 Task: Create new vendor bill with Date Opened: 07-May-23, Select Vendor: Rossmann Repair Group Inc., Terms: Net 30. Make bill entry for item-1 with Date: 07-May-23, Description: RAM upgradres from 8GB to 16GB, Expense Account: Repair: Computer Repair, Quantity: 5, Unit Price: 99, Sales Tax: N, Sales Tax Included: N. Post Bill with Post Date: 07-May-23, Post to Accounts: Liabilities:Accounts Payble. Pay / Process Payment with Transaction Date: 05-Jun-23, Amount: 495, Transfer Account: Checking Account. Go to 'Print Bill'.
Action: Mouse moved to (158, 36)
Screenshot: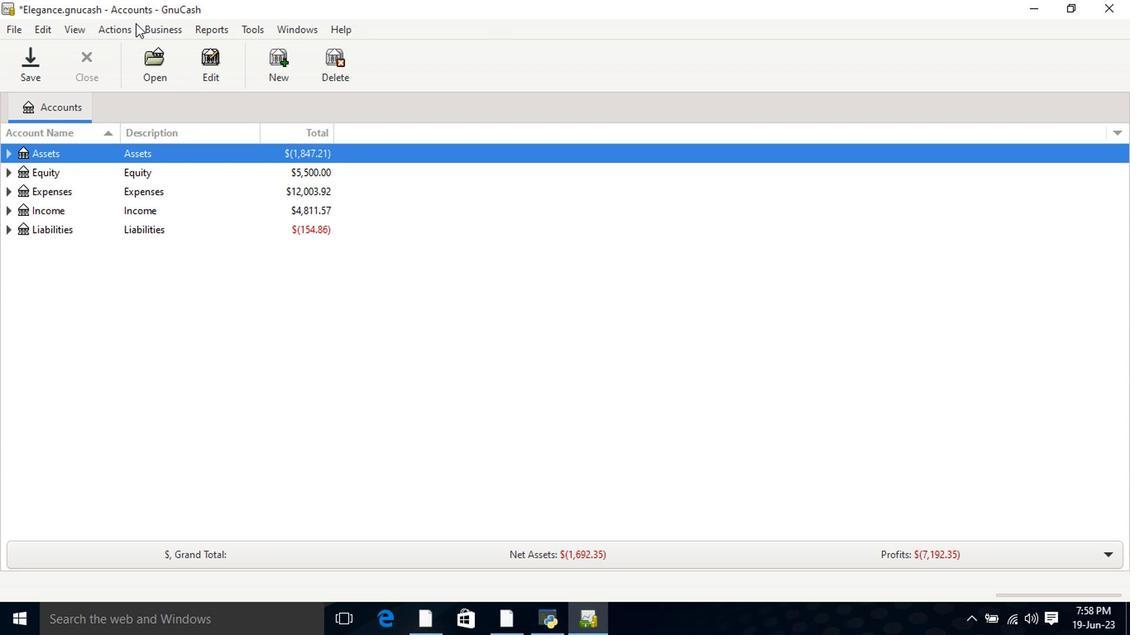 
Action: Mouse pressed left at (158, 36)
Screenshot: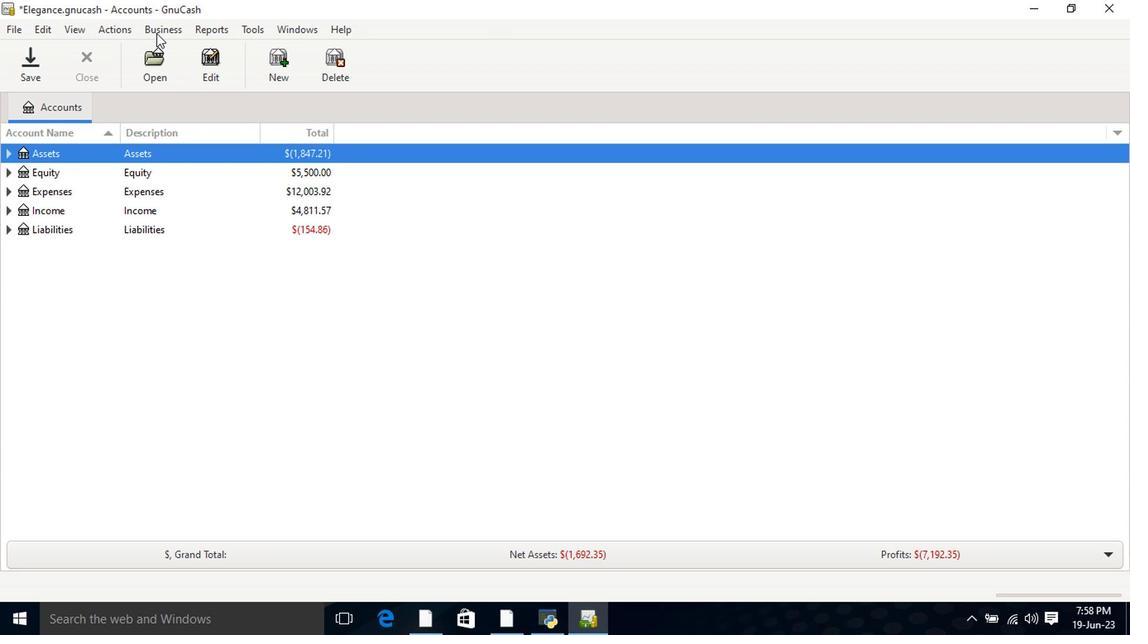 
Action: Mouse moved to (170, 66)
Screenshot: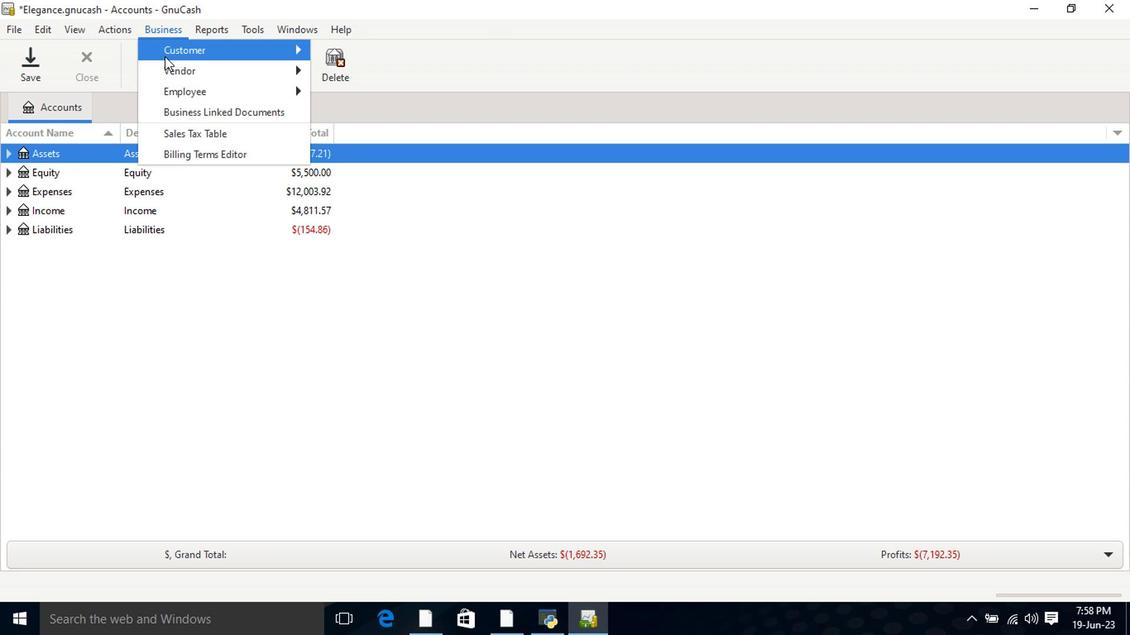 
Action: Mouse pressed left at (170, 66)
Screenshot: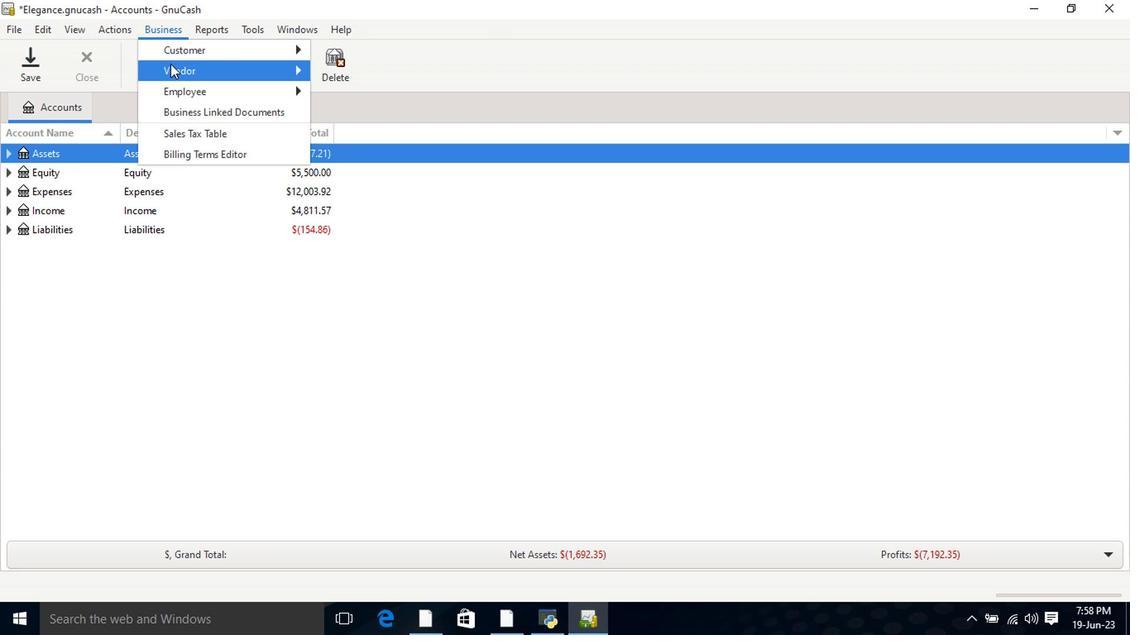 
Action: Mouse moved to (349, 136)
Screenshot: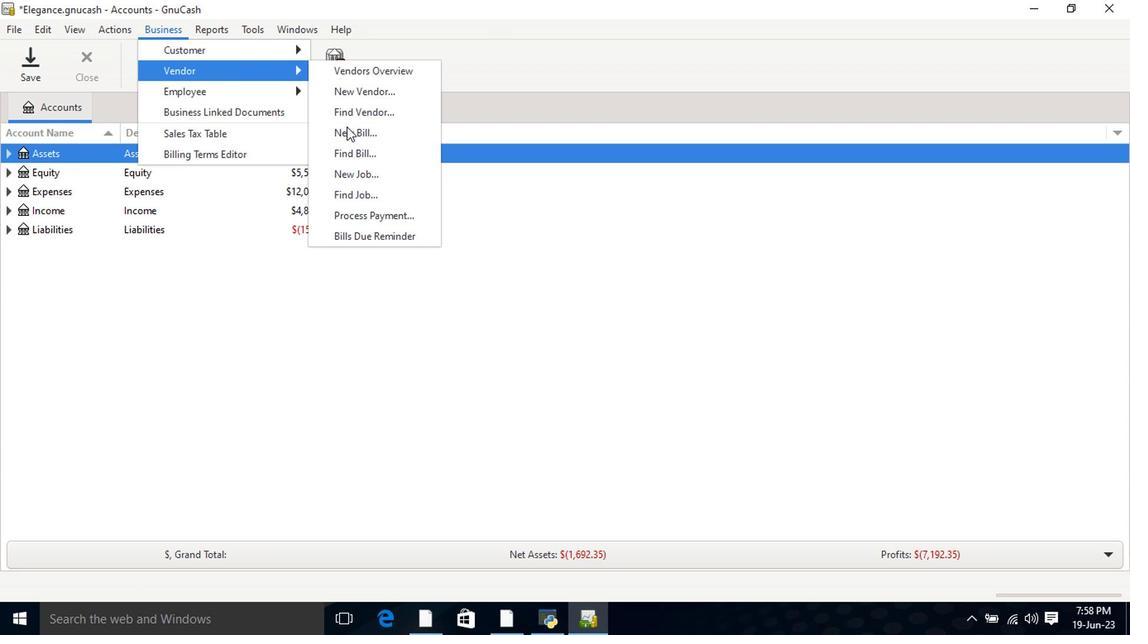 
Action: Mouse pressed left at (349, 136)
Screenshot: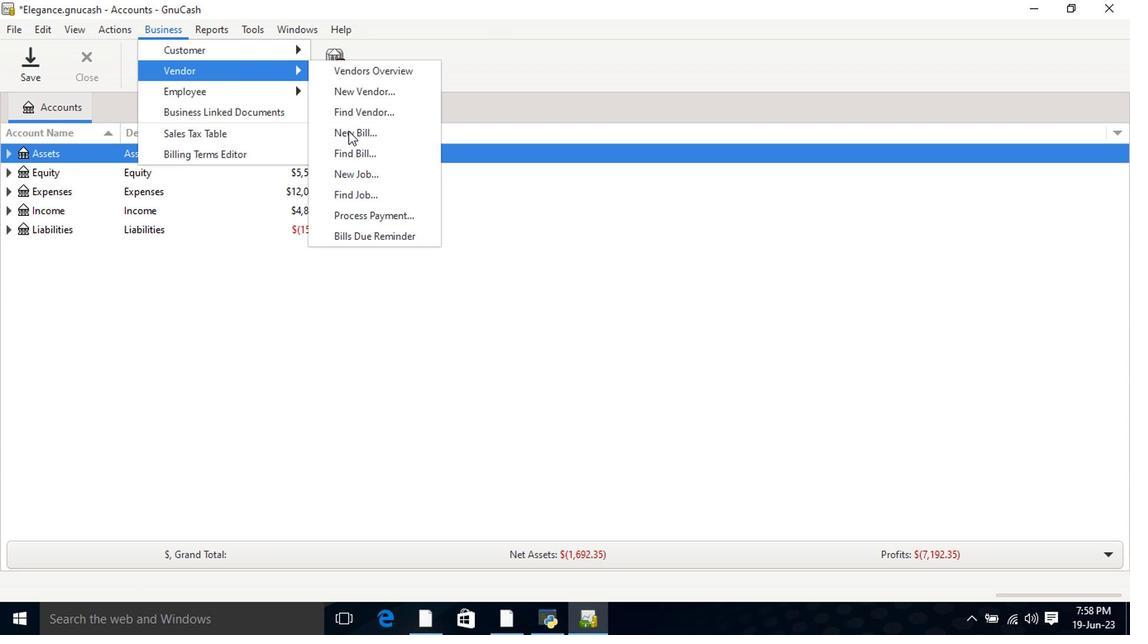 
Action: Mouse moved to (668, 220)
Screenshot: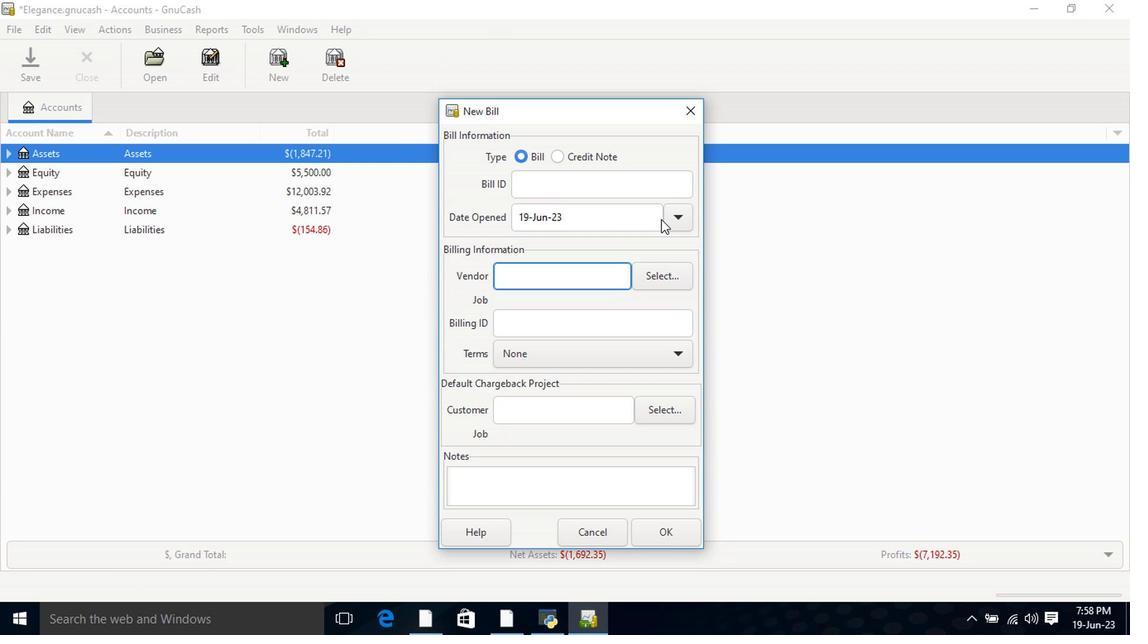 
Action: Mouse pressed left at (668, 220)
Screenshot: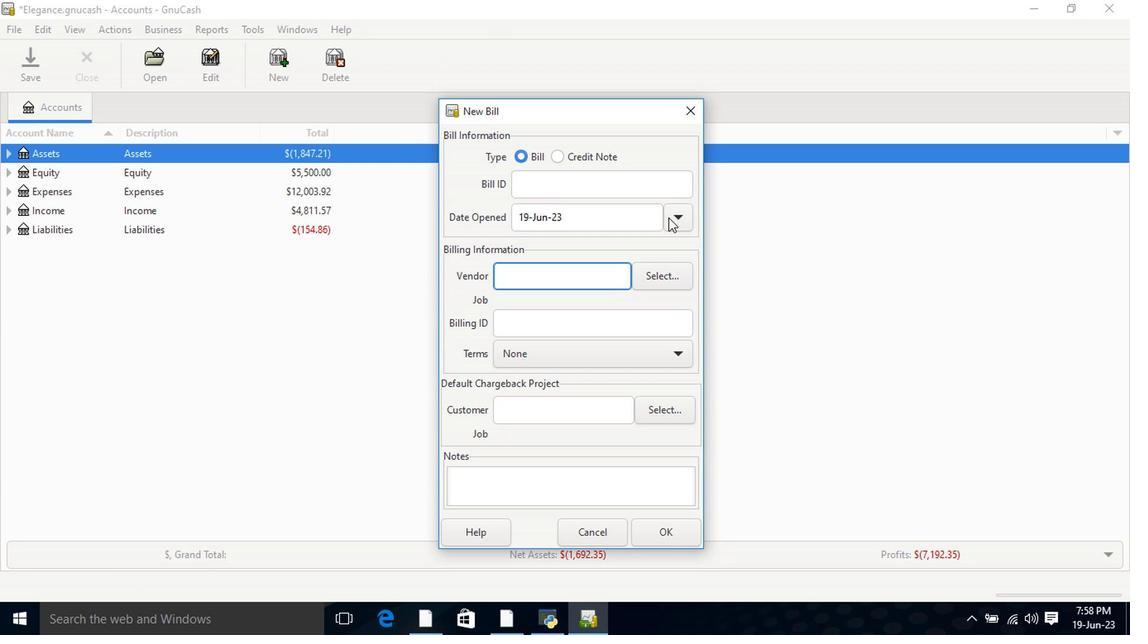 
Action: Mouse moved to (547, 247)
Screenshot: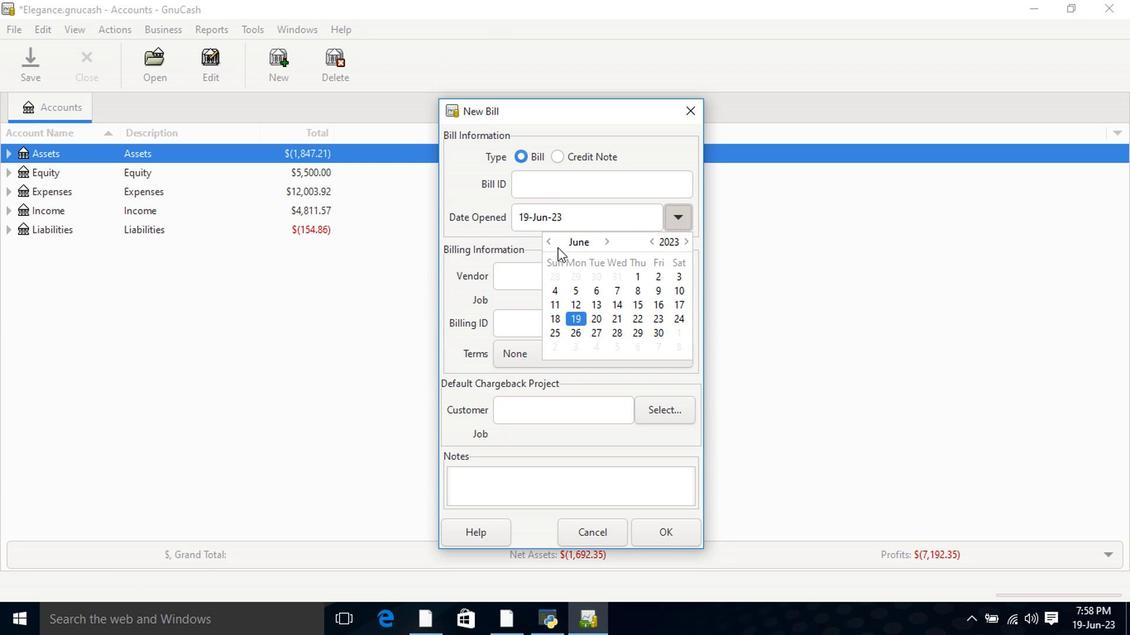 
Action: Mouse pressed left at (547, 247)
Screenshot: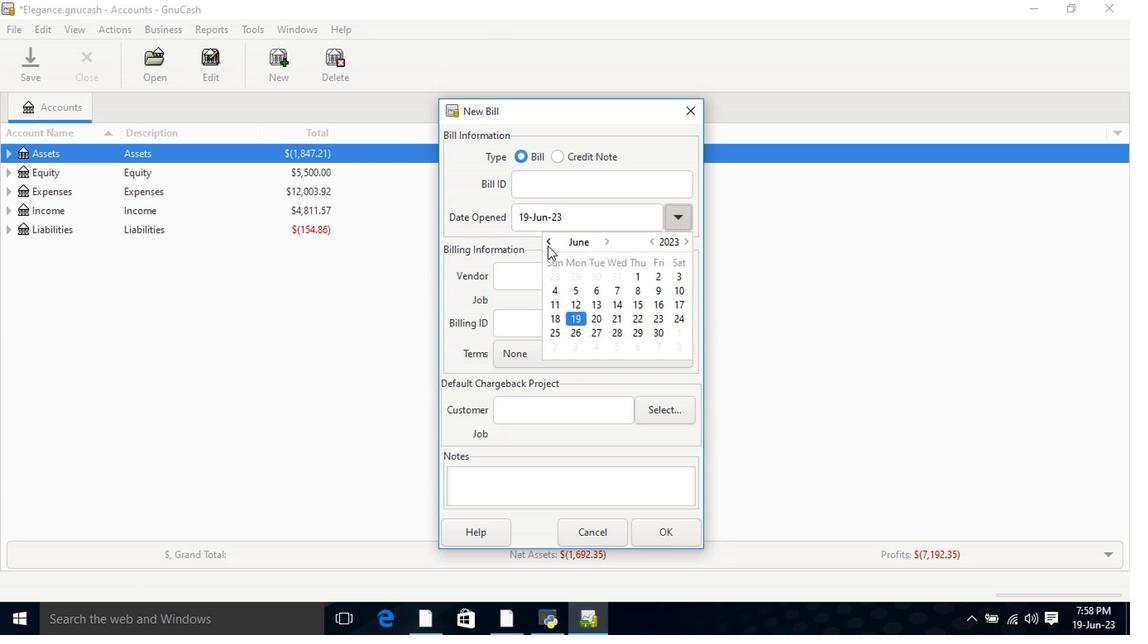 
Action: Mouse moved to (559, 293)
Screenshot: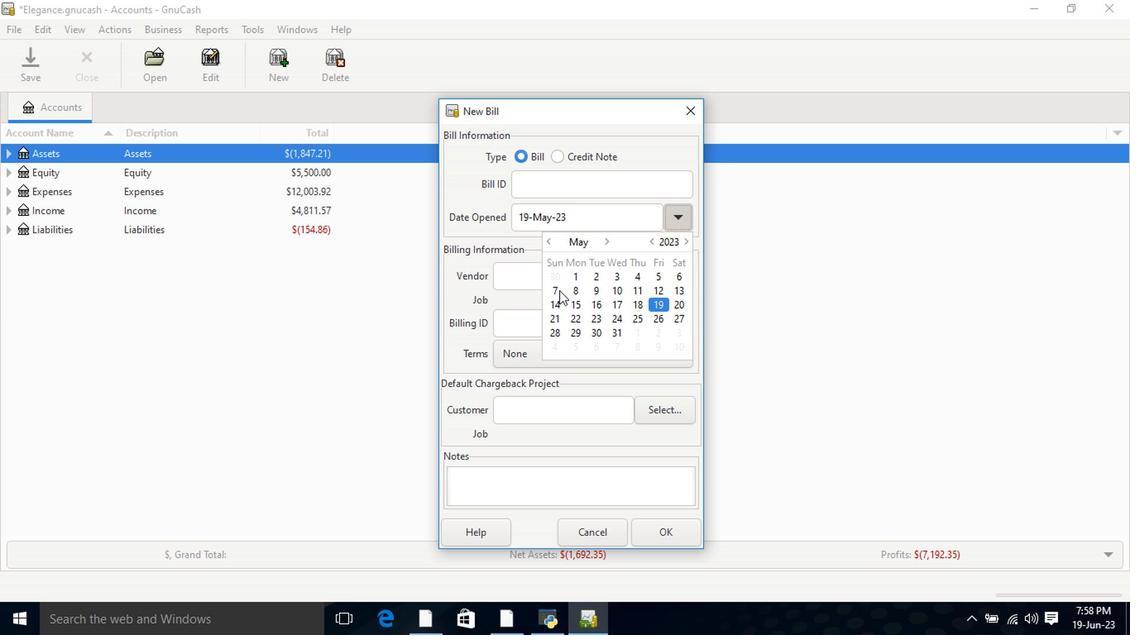 
Action: Mouse pressed left at (559, 293)
Screenshot: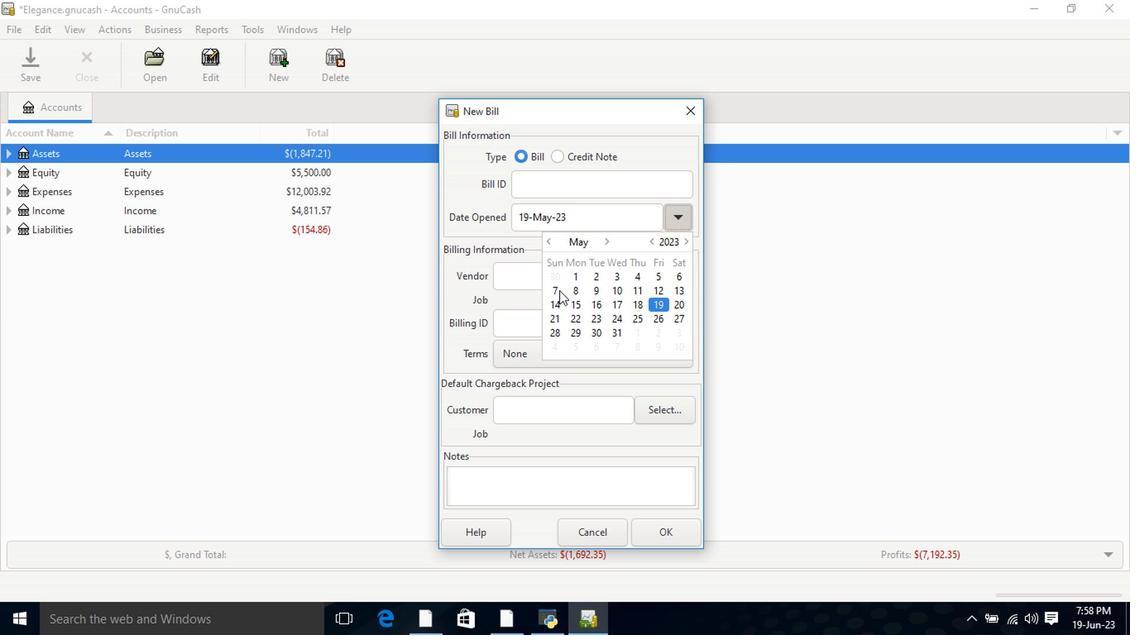 
Action: Mouse pressed left at (559, 293)
Screenshot: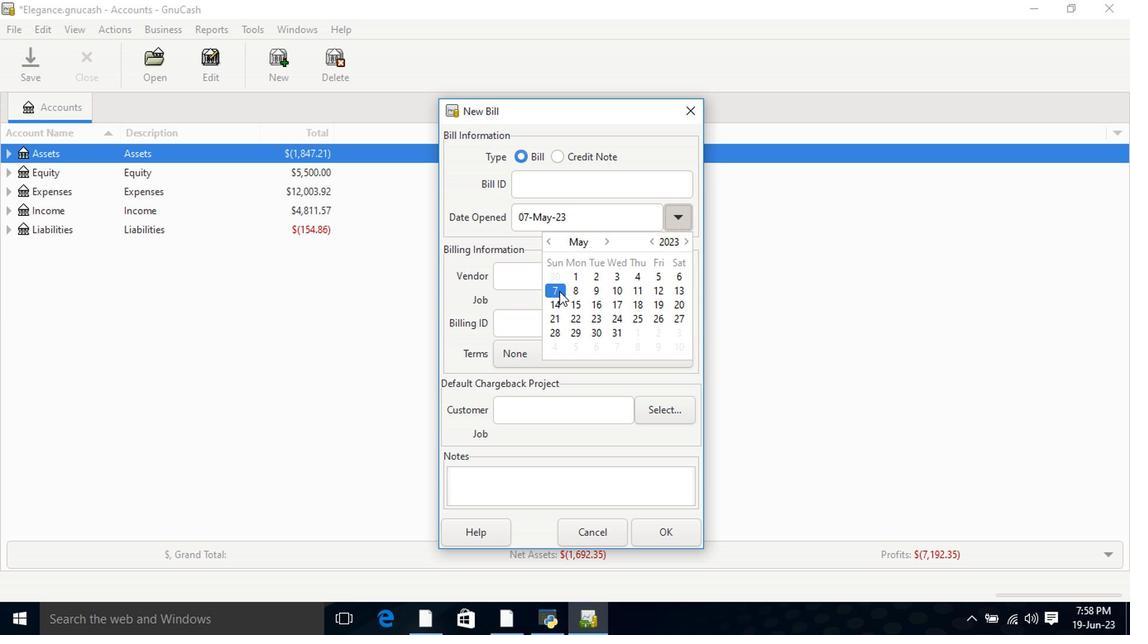
Action: Mouse moved to (552, 284)
Screenshot: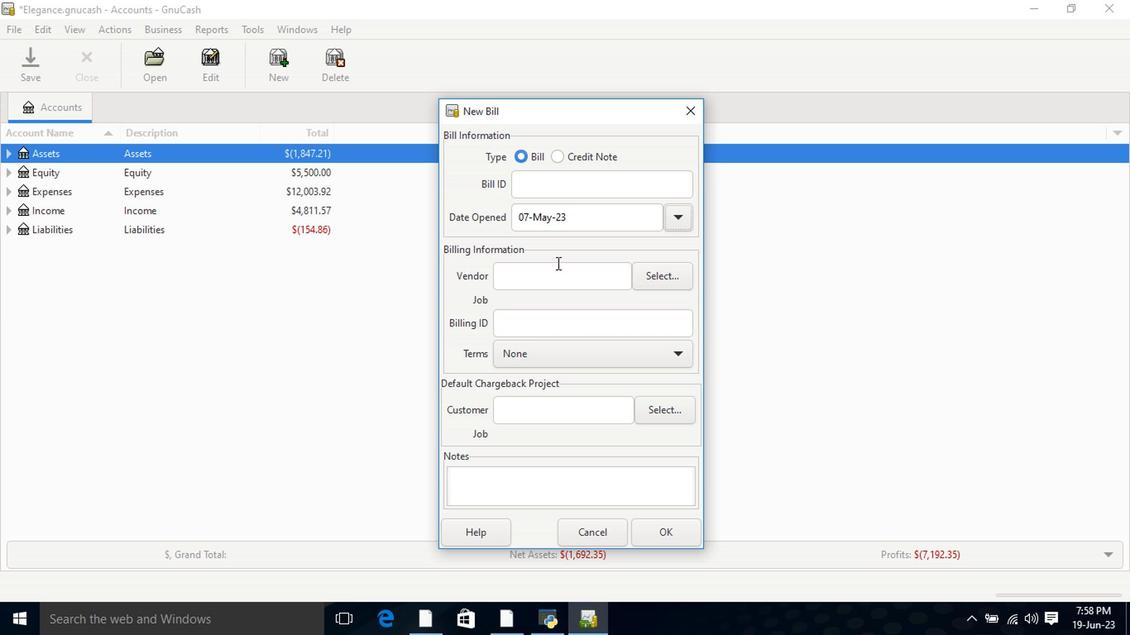 
Action: Mouse pressed left at (552, 284)
Screenshot: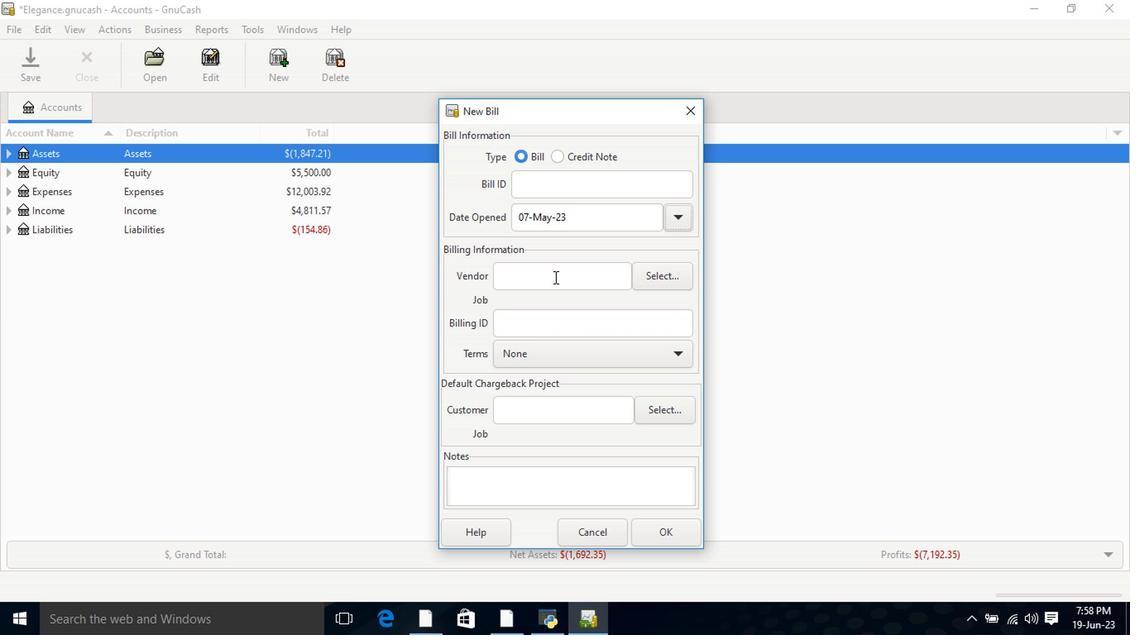 
Action: Key pressed <Key.shift>ross
Screenshot: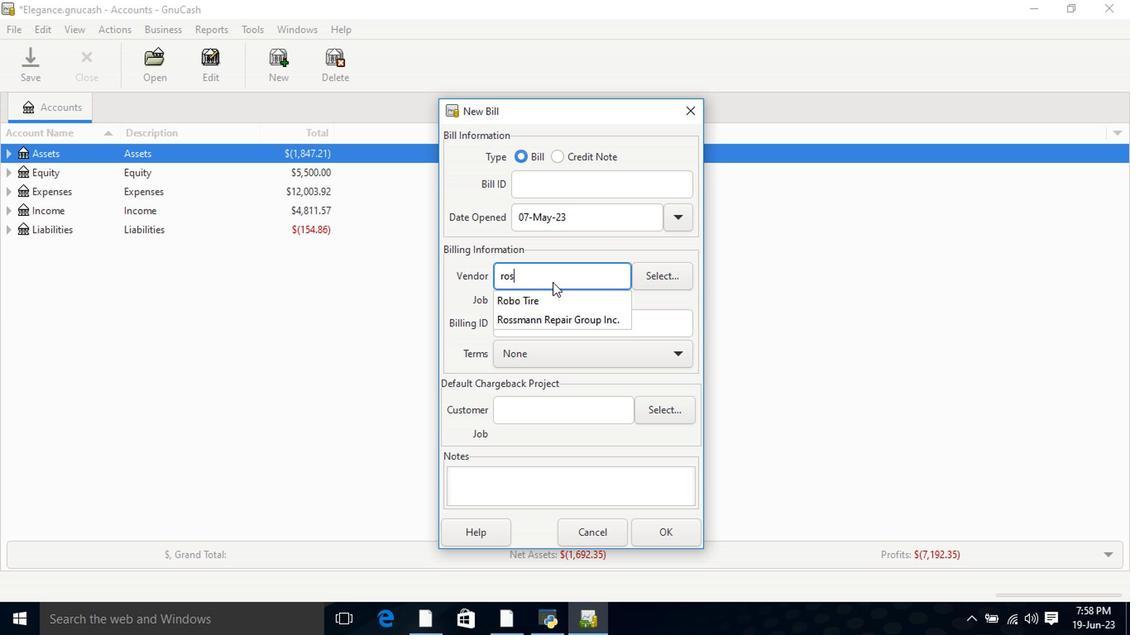 
Action: Mouse moved to (558, 306)
Screenshot: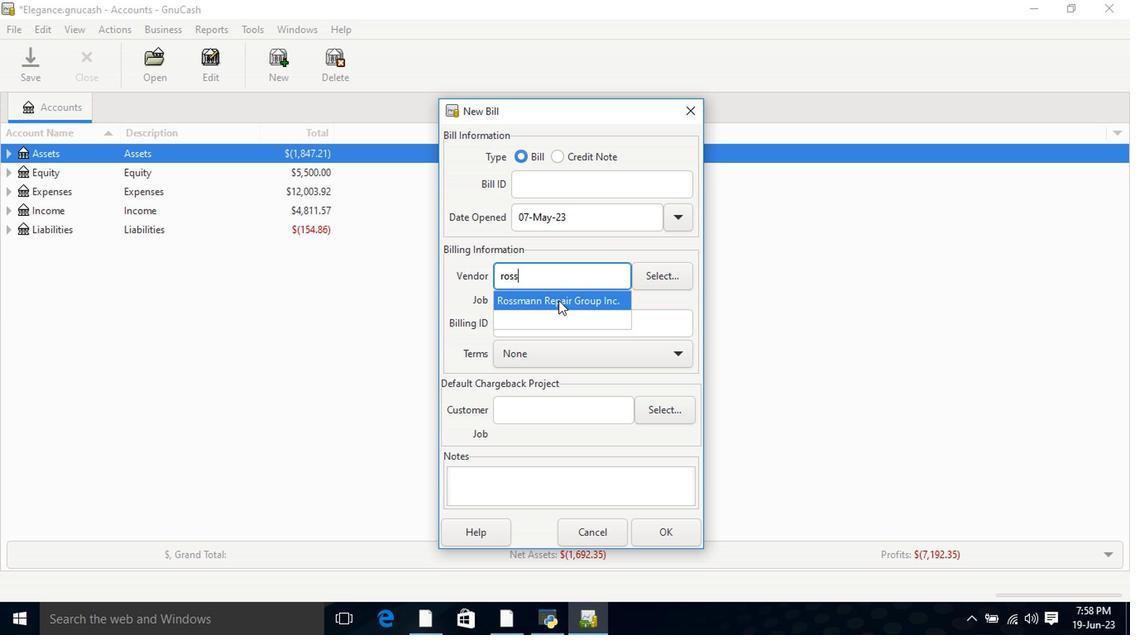 
Action: Mouse pressed left at (558, 306)
Screenshot: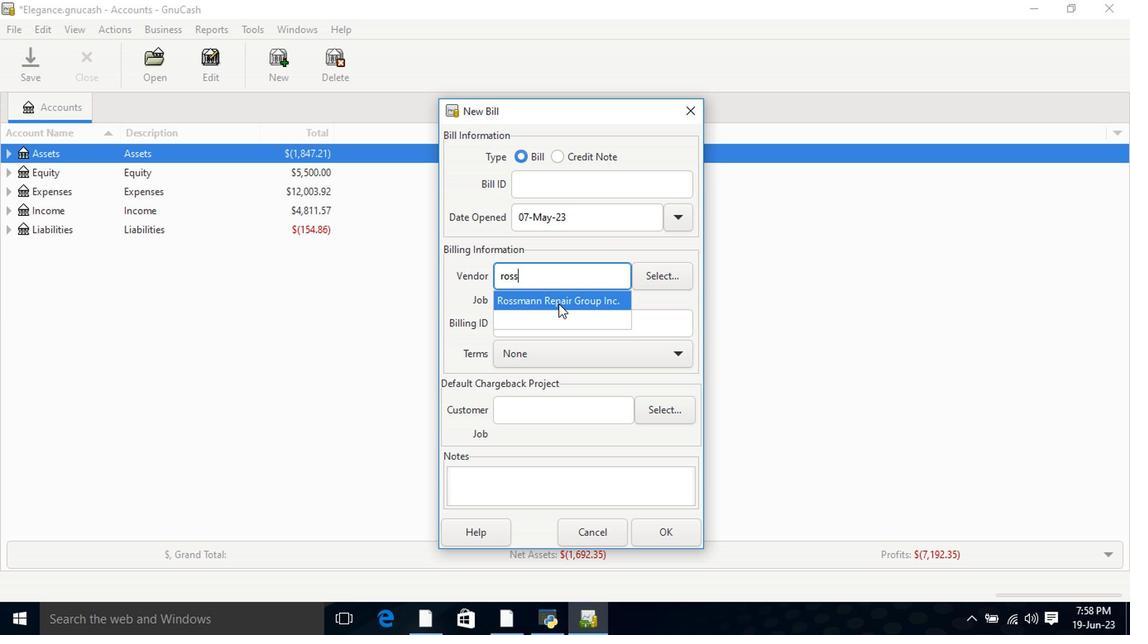 
Action: Mouse moved to (576, 372)
Screenshot: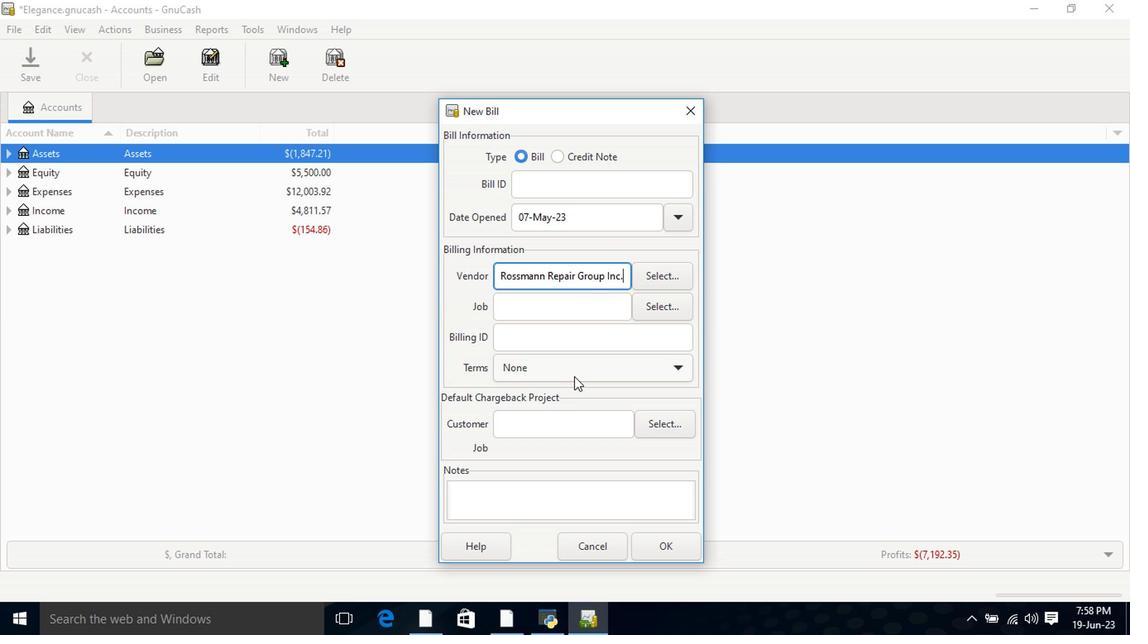 
Action: Mouse pressed left at (576, 372)
Screenshot: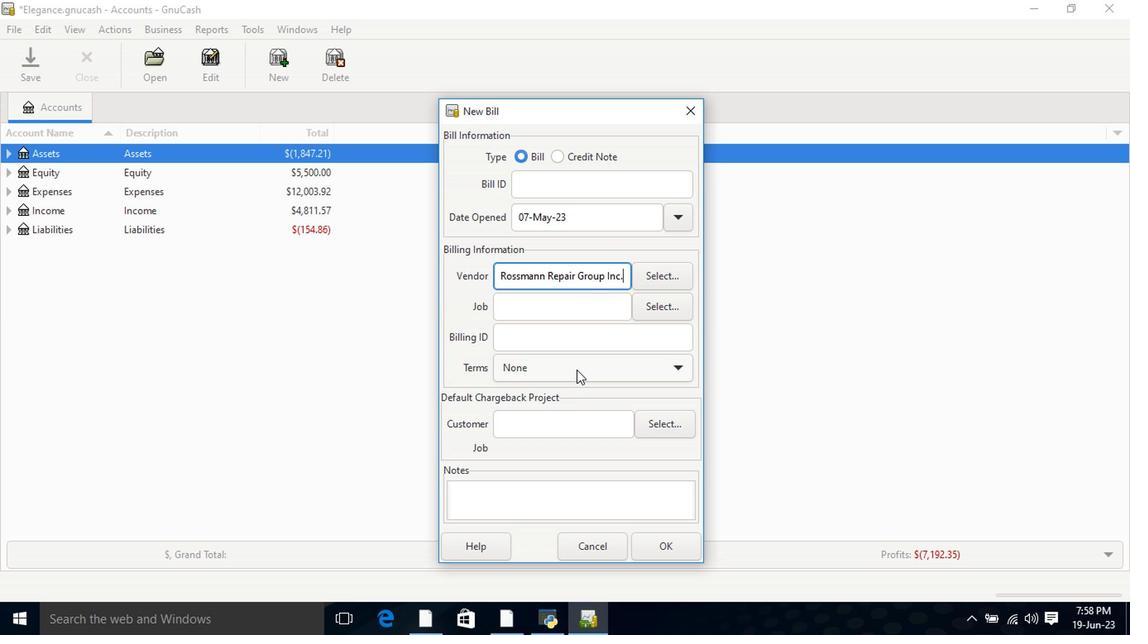 
Action: Mouse moved to (566, 414)
Screenshot: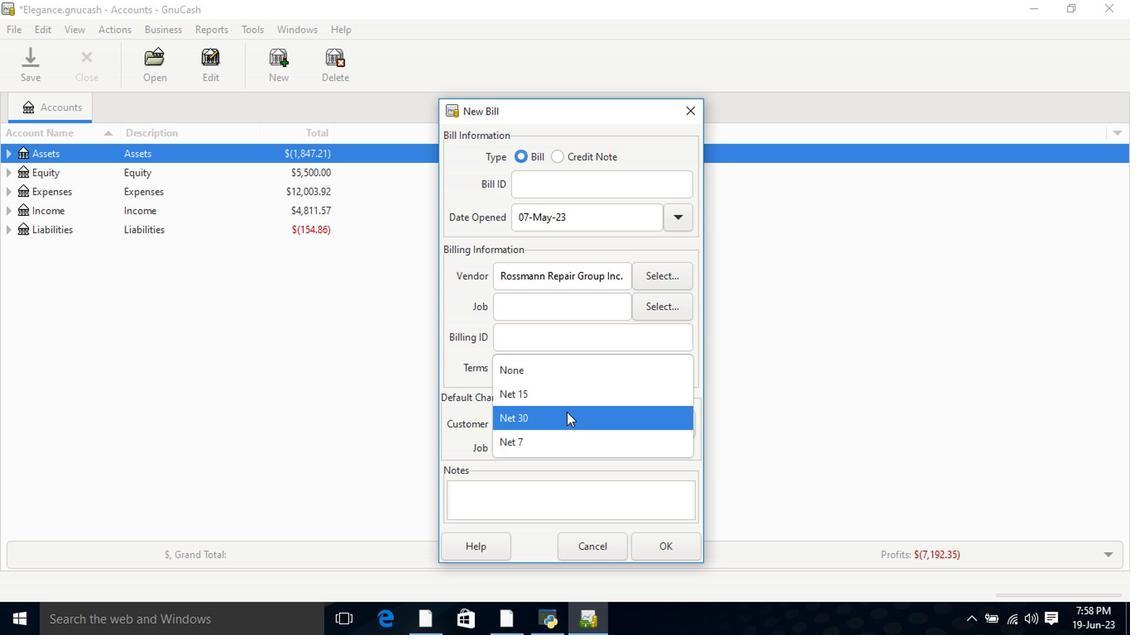 
Action: Mouse pressed left at (566, 414)
Screenshot: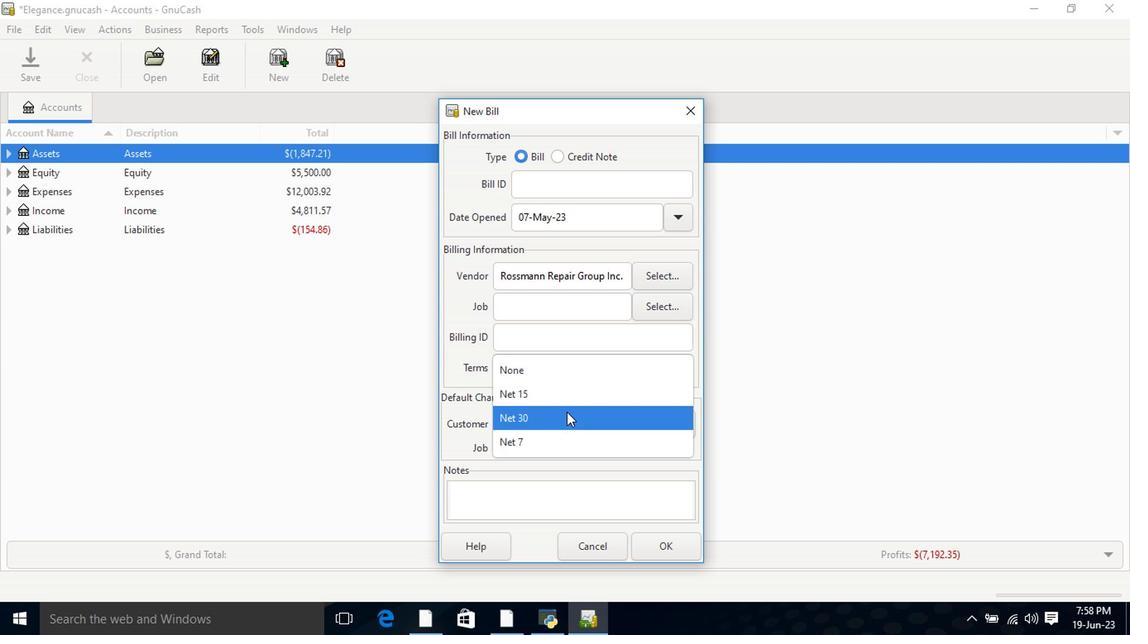 
Action: Mouse moved to (662, 548)
Screenshot: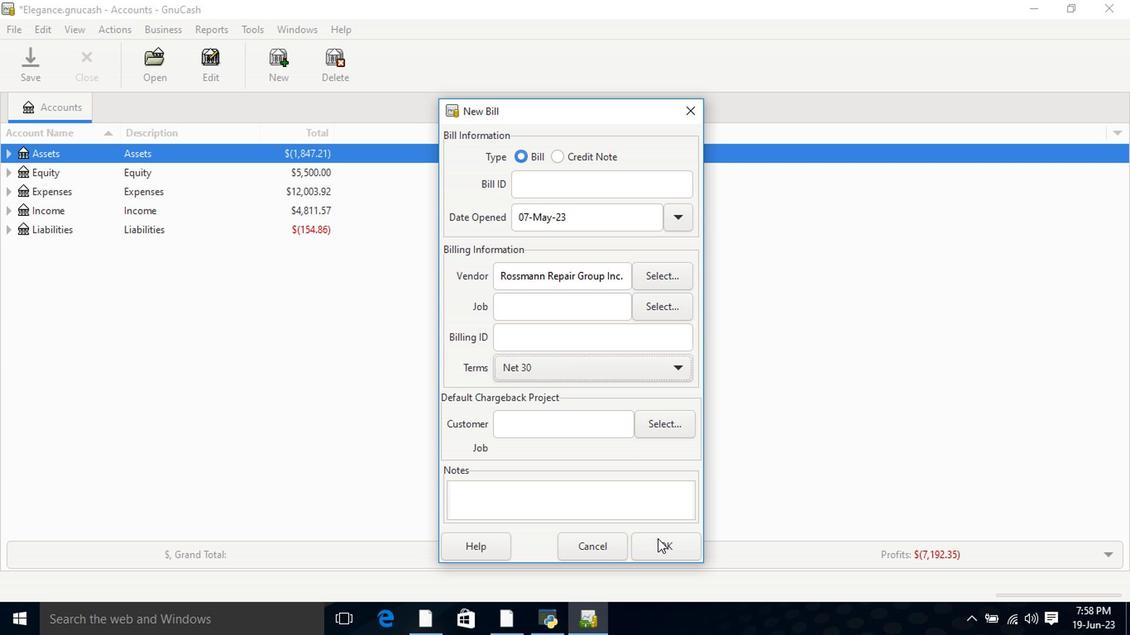 
Action: Mouse pressed left at (662, 548)
Screenshot: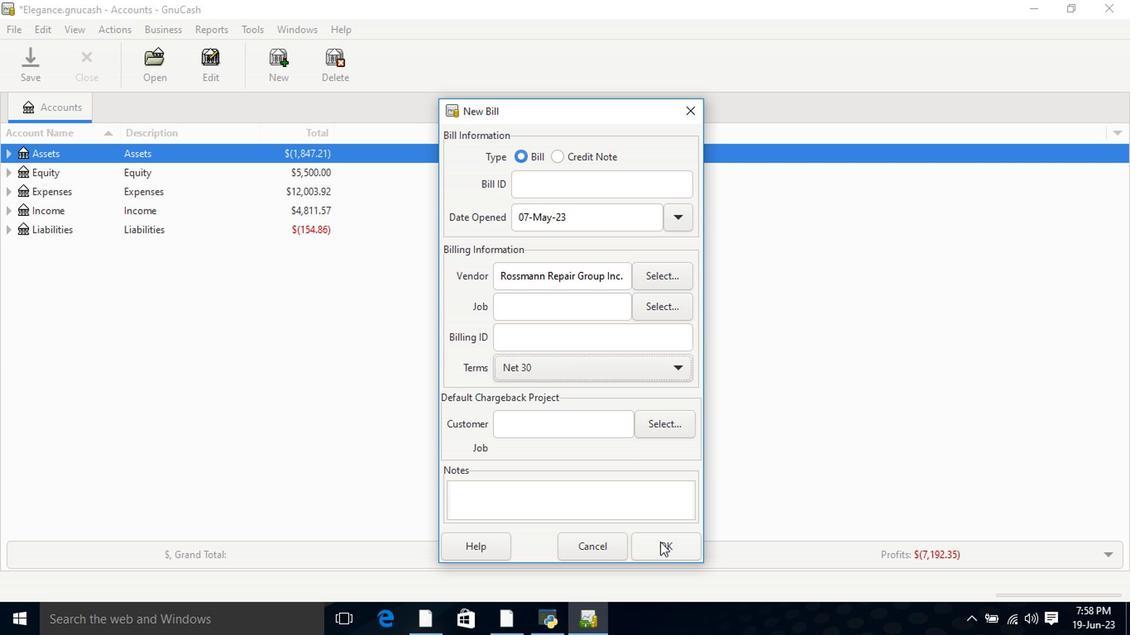 
Action: Mouse moved to (213, 405)
Screenshot: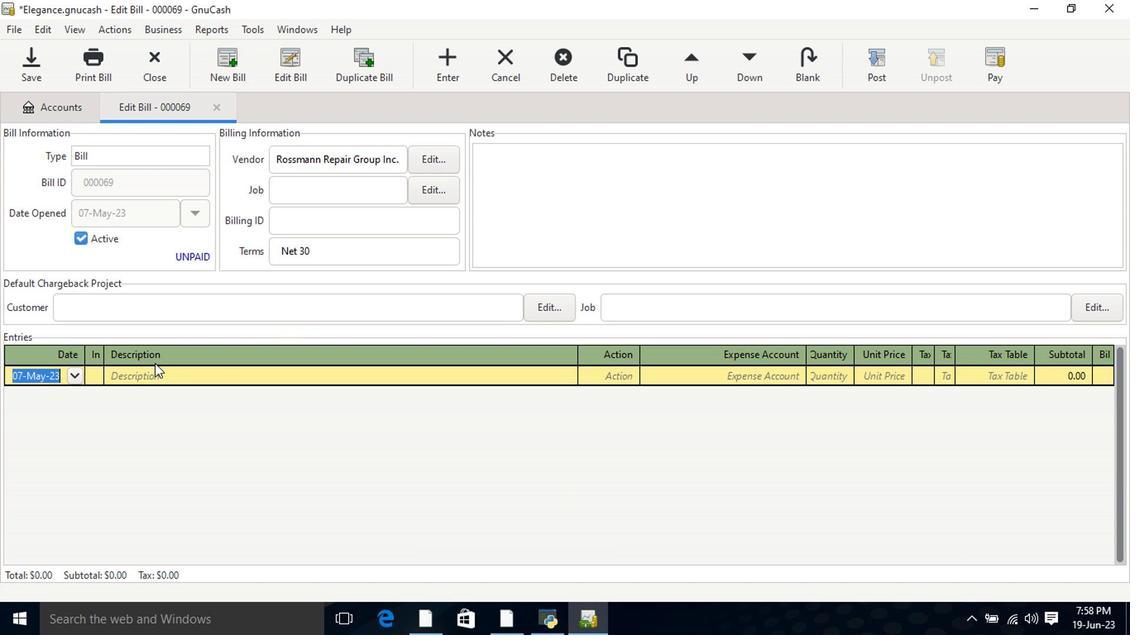 
Action: Key pressed <Key.tab><Key.shift>R<Key.shift>AM<Key.right><Key.tab><Key.tab><Key.tab>
Screenshot: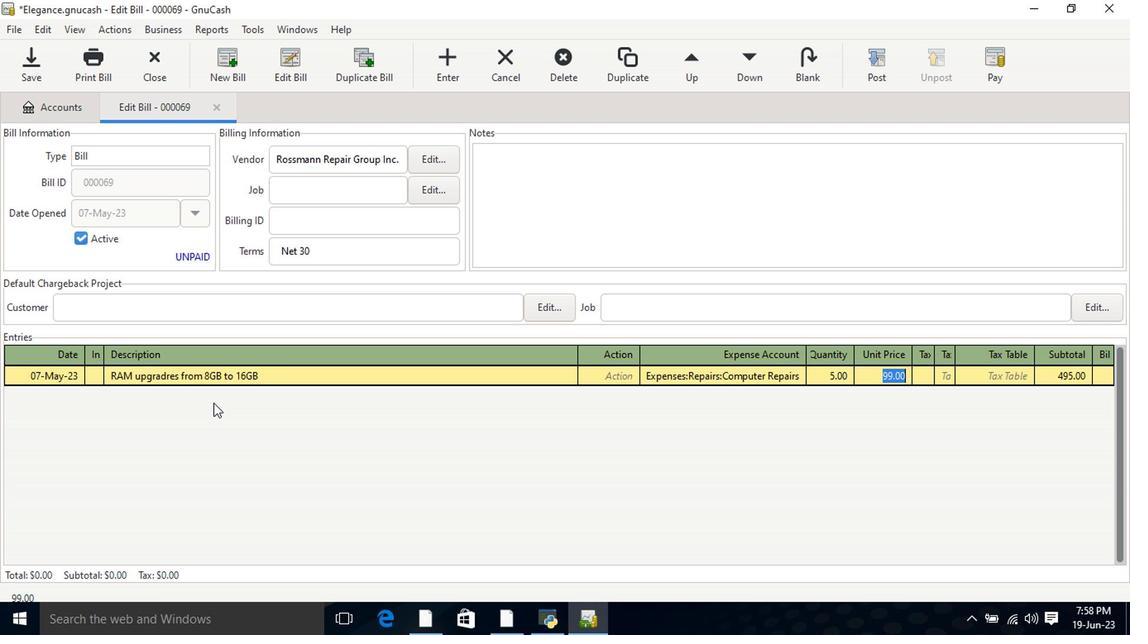
Action: Mouse moved to (875, 67)
Screenshot: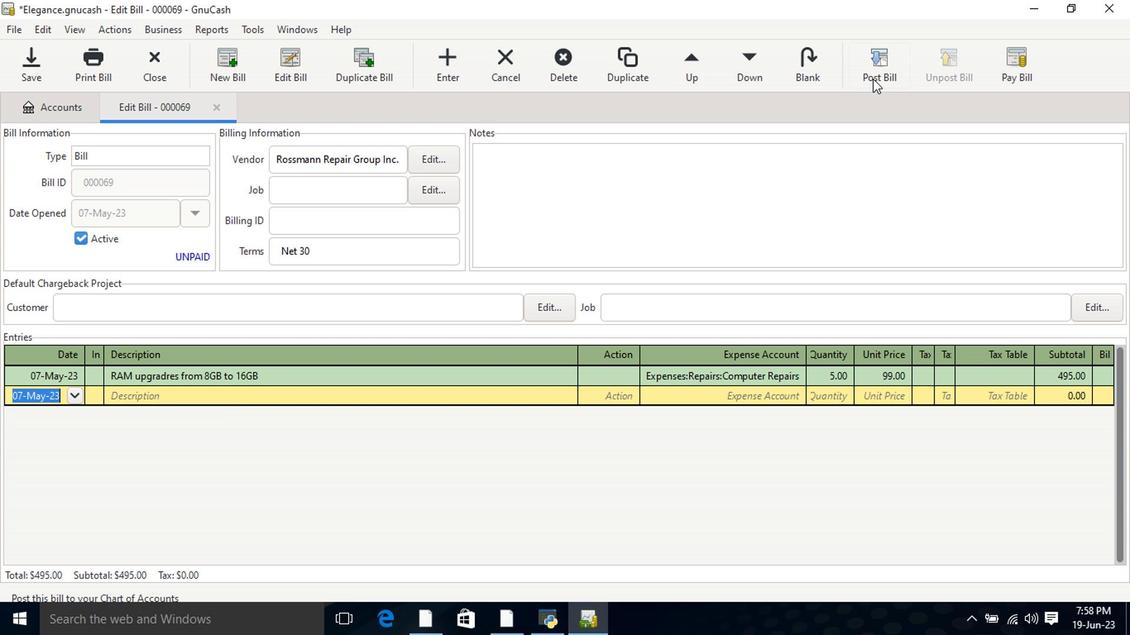 
Action: Mouse pressed left at (875, 67)
Screenshot: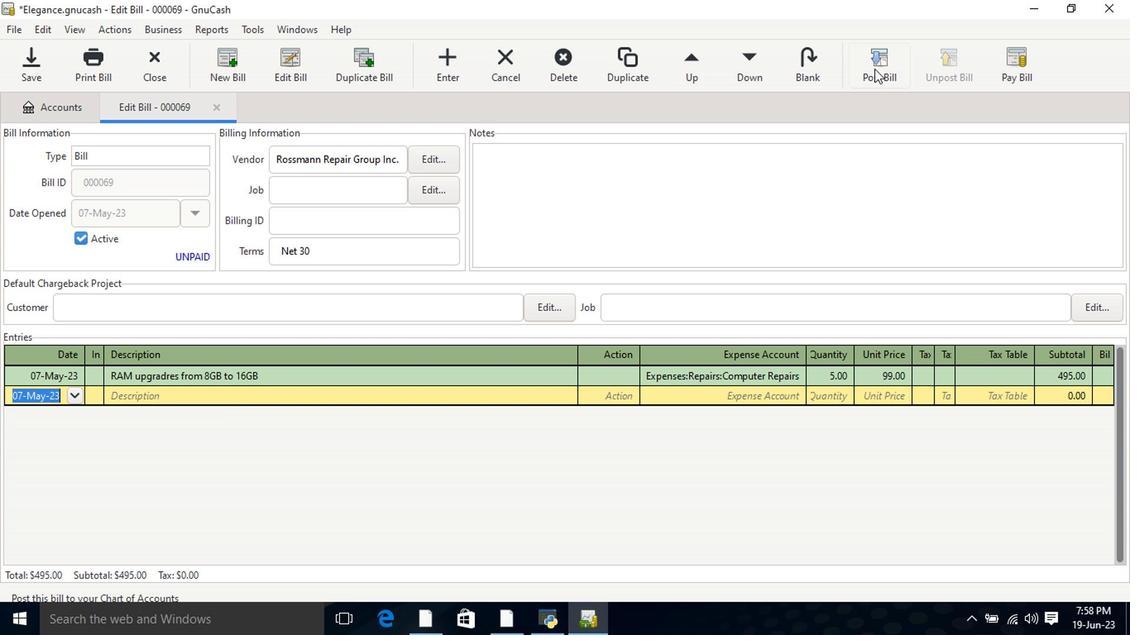 
Action: Mouse moved to (678, 432)
Screenshot: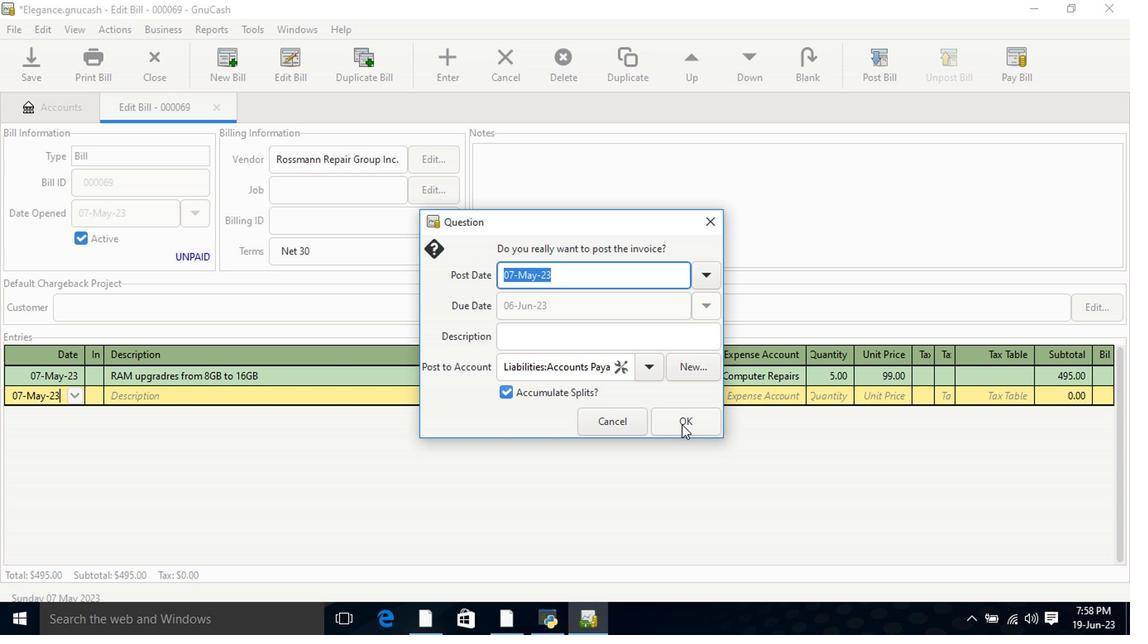 
Action: Mouse pressed left at (678, 432)
Screenshot: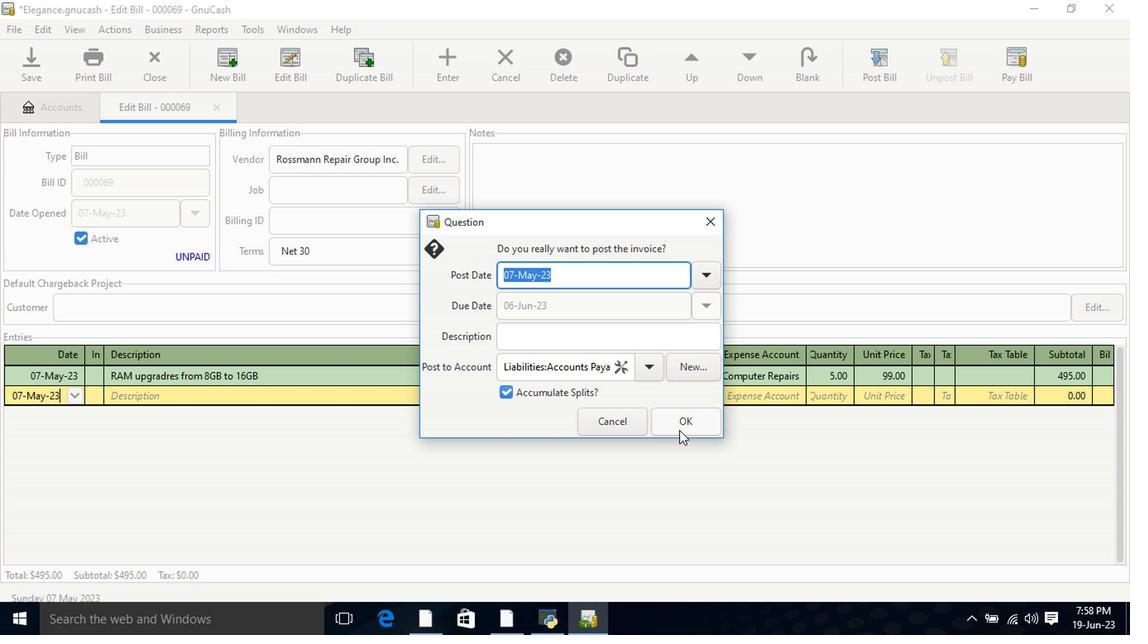
Action: Mouse moved to (994, 80)
Screenshot: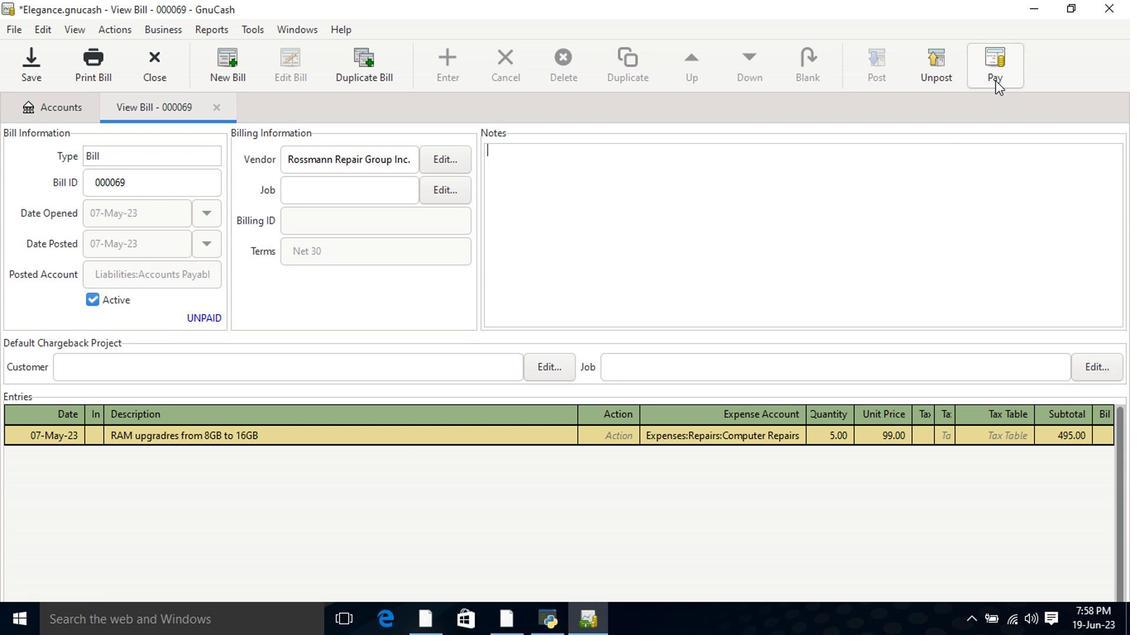 
Action: Mouse pressed left at (994, 80)
Screenshot: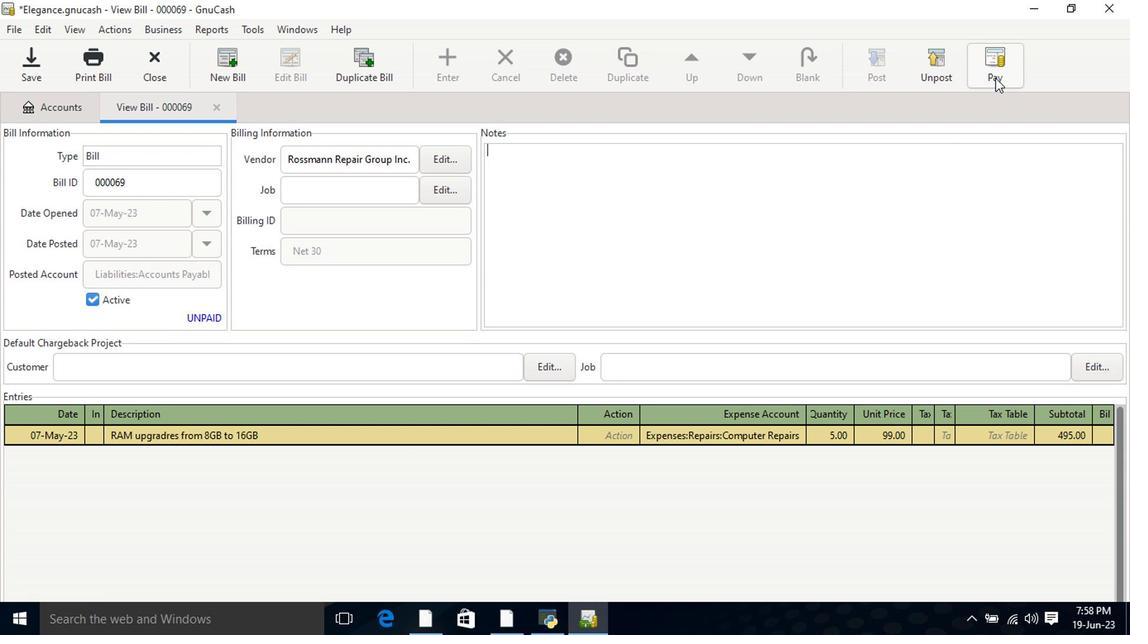 
Action: Mouse moved to (498, 330)
Screenshot: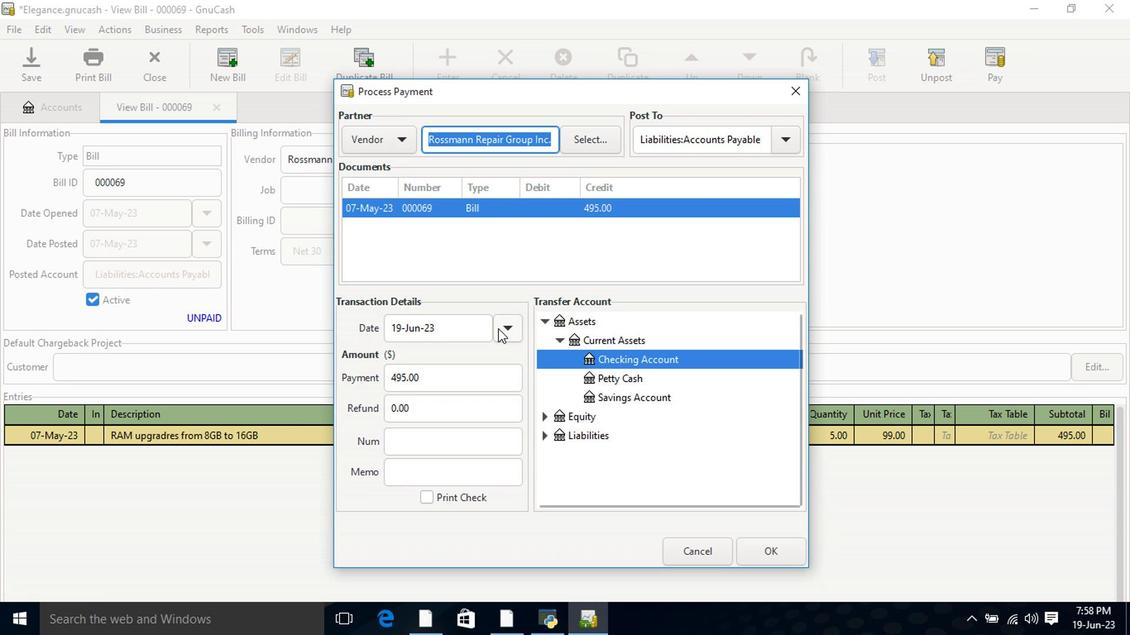 
Action: Mouse pressed left at (498, 330)
Screenshot: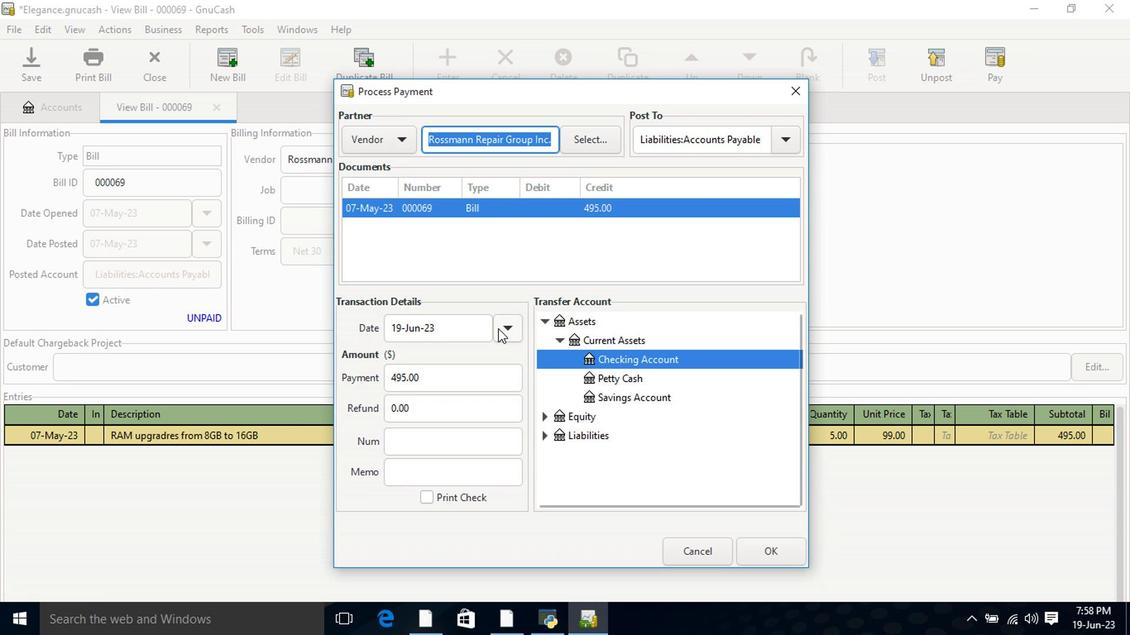 
Action: Mouse moved to (400, 403)
Screenshot: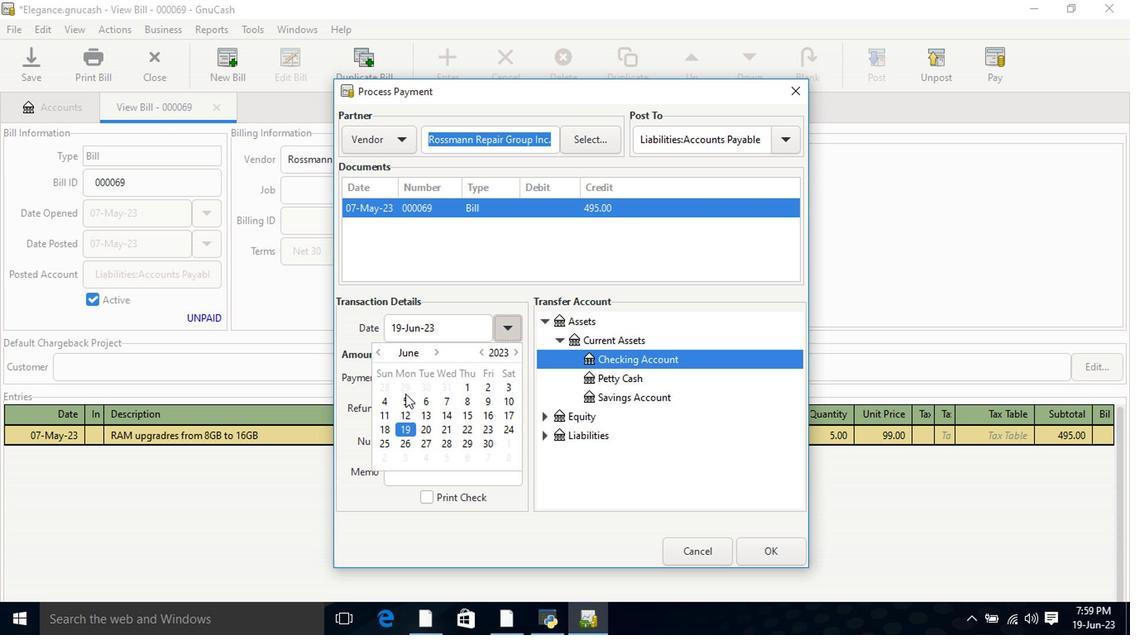 
Action: Mouse pressed left at (400, 403)
Screenshot: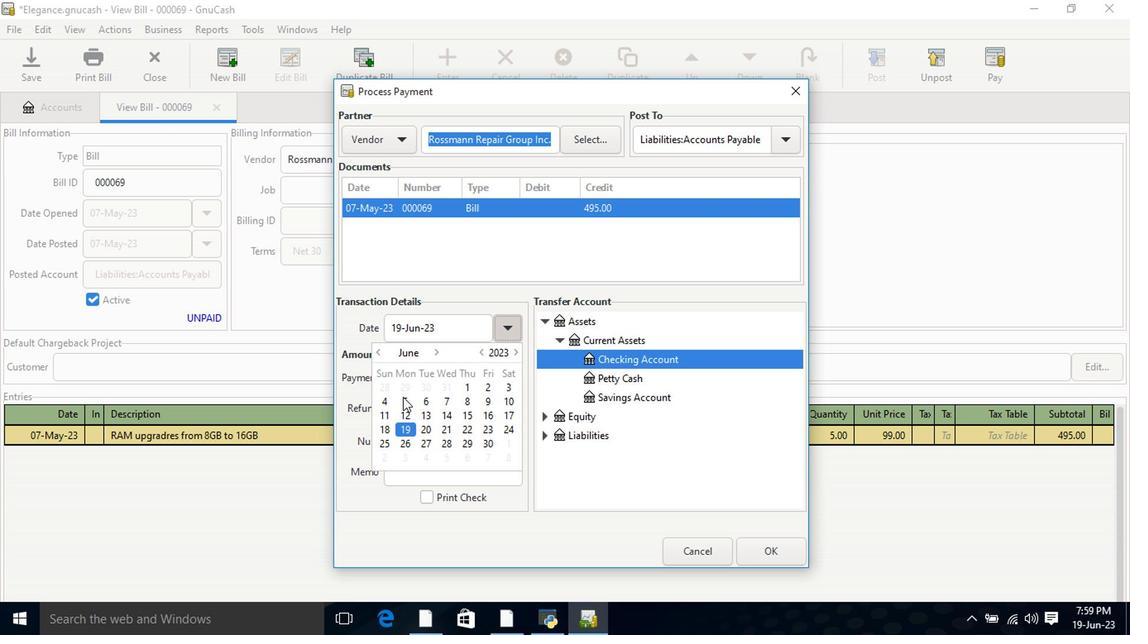 
Action: Mouse pressed left at (400, 403)
Screenshot: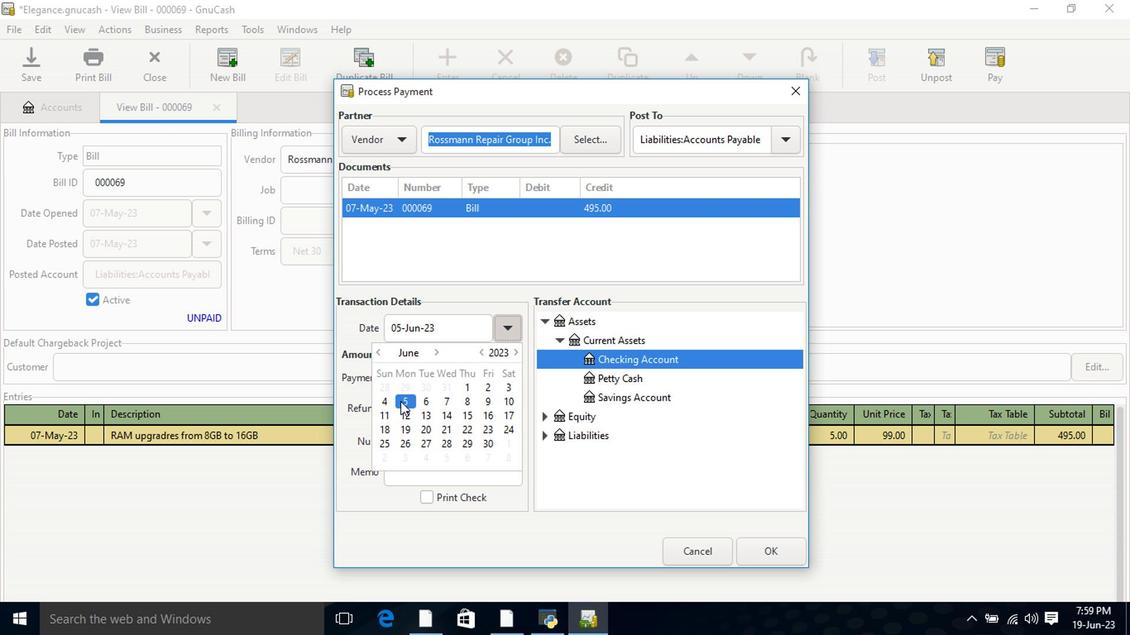 
Action: Mouse moved to (549, 325)
Screenshot: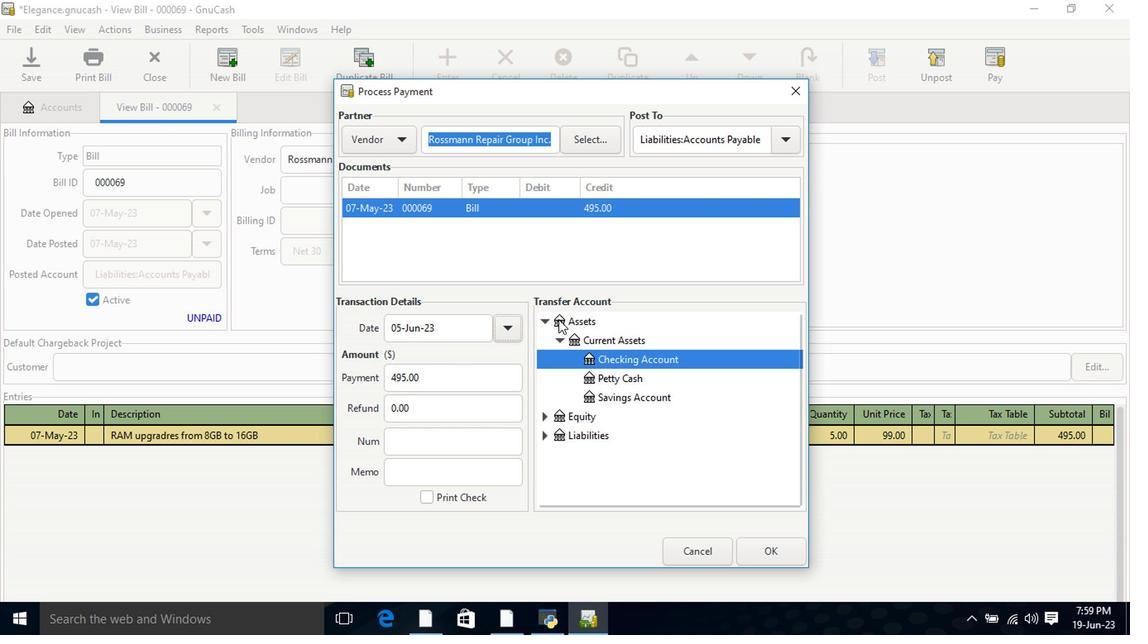 
Action: Mouse pressed left at (549, 325)
Screenshot: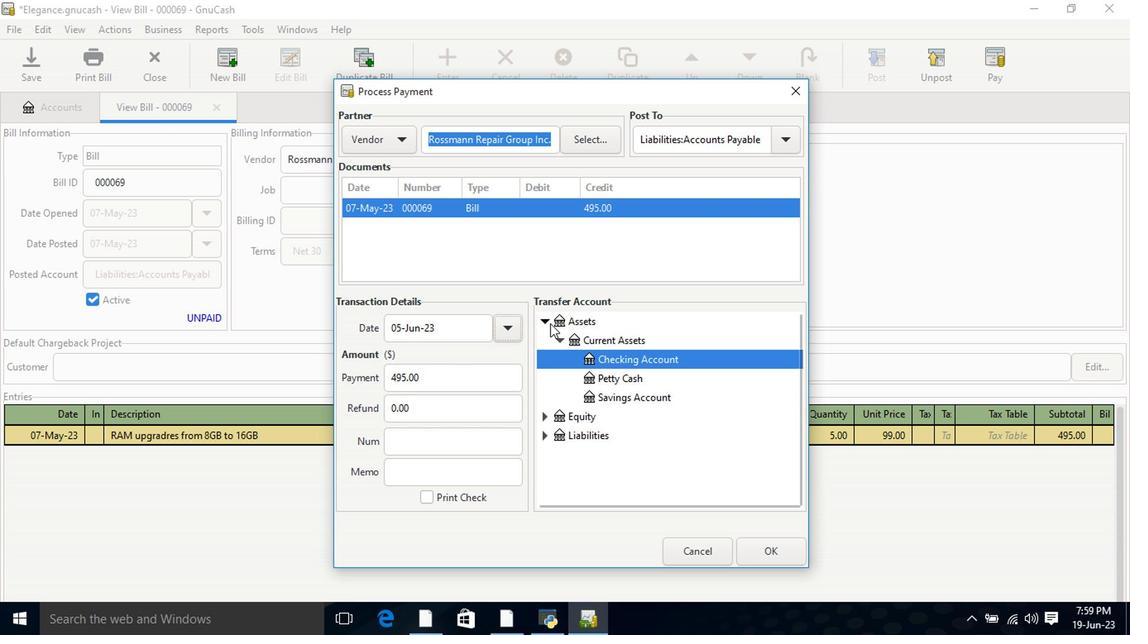 
Action: Mouse moved to (547, 325)
Screenshot: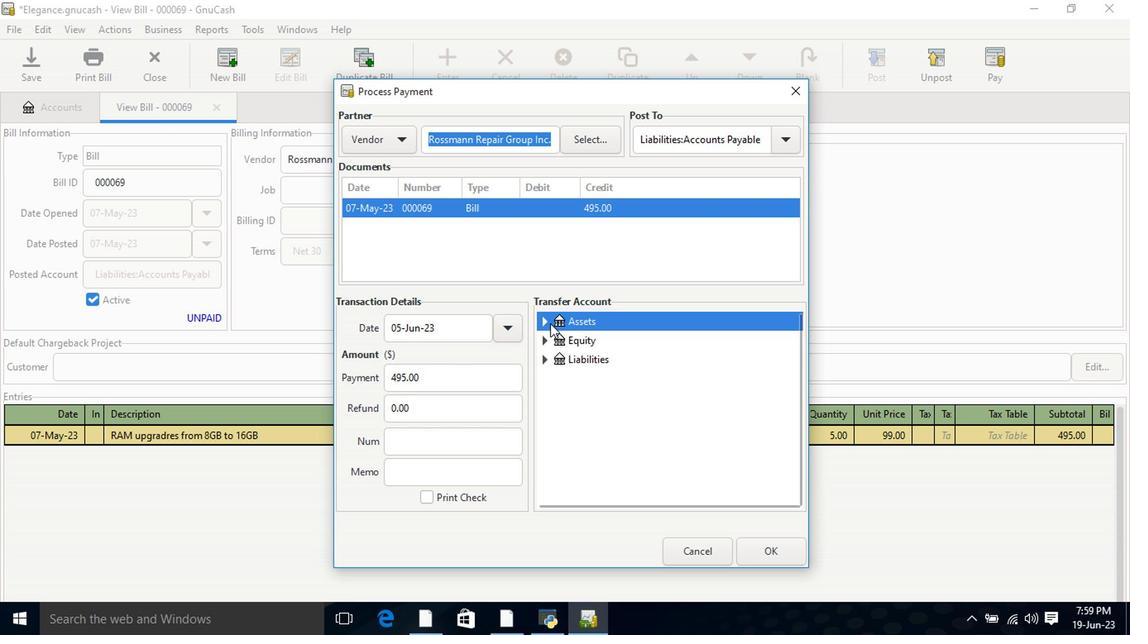 
Action: Mouse pressed left at (547, 325)
Screenshot: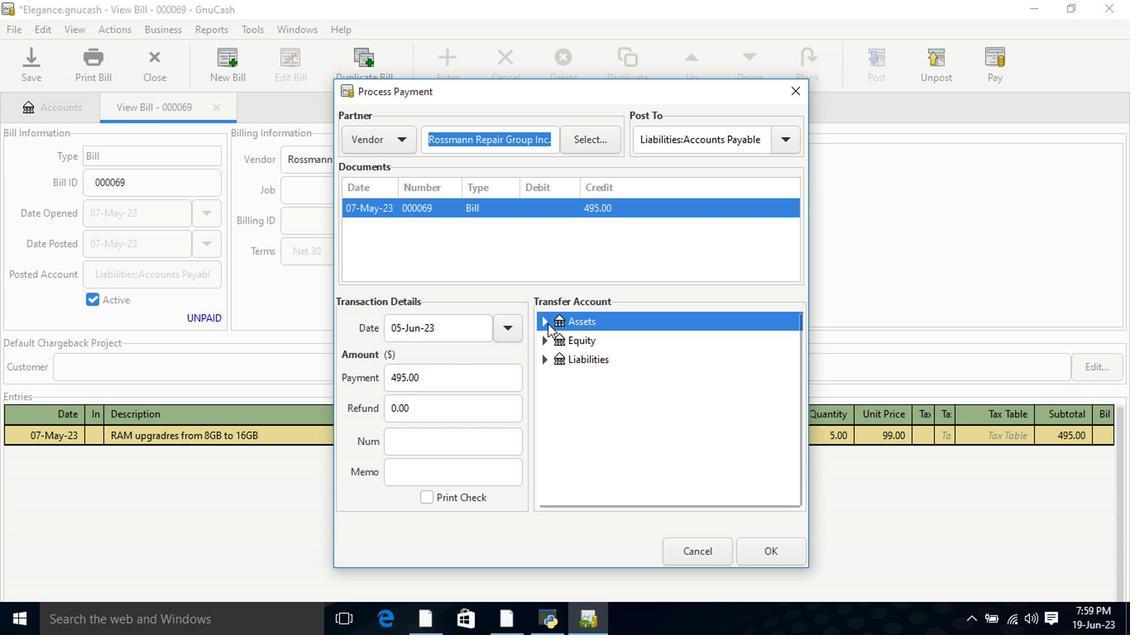 
Action: Mouse moved to (574, 341)
Screenshot: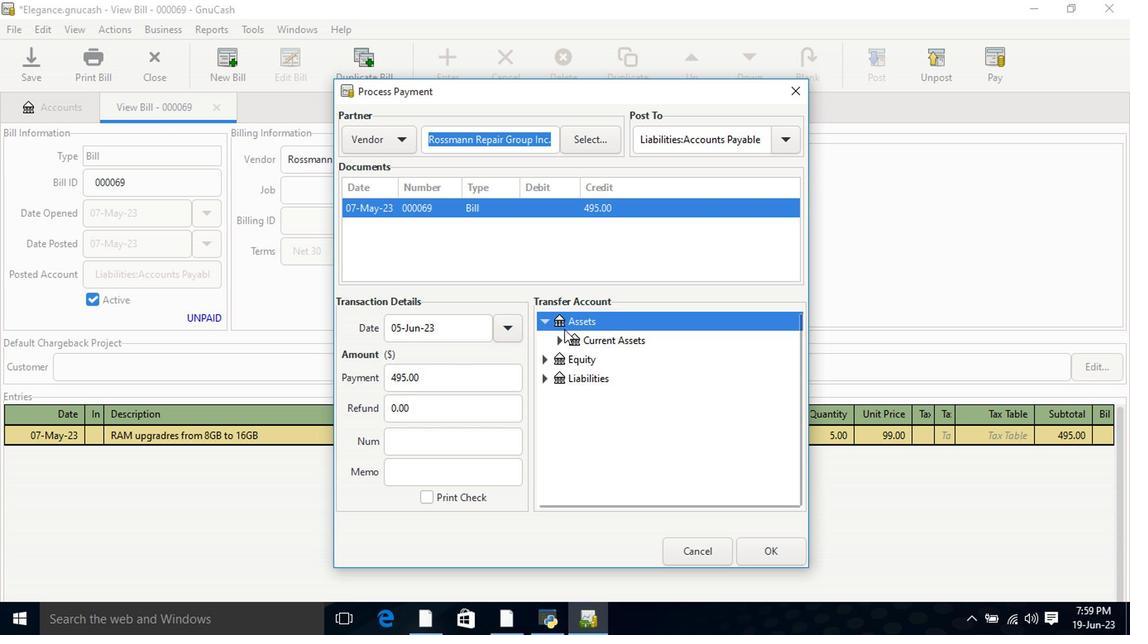 
Action: Mouse pressed left at (574, 341)
Screenshot: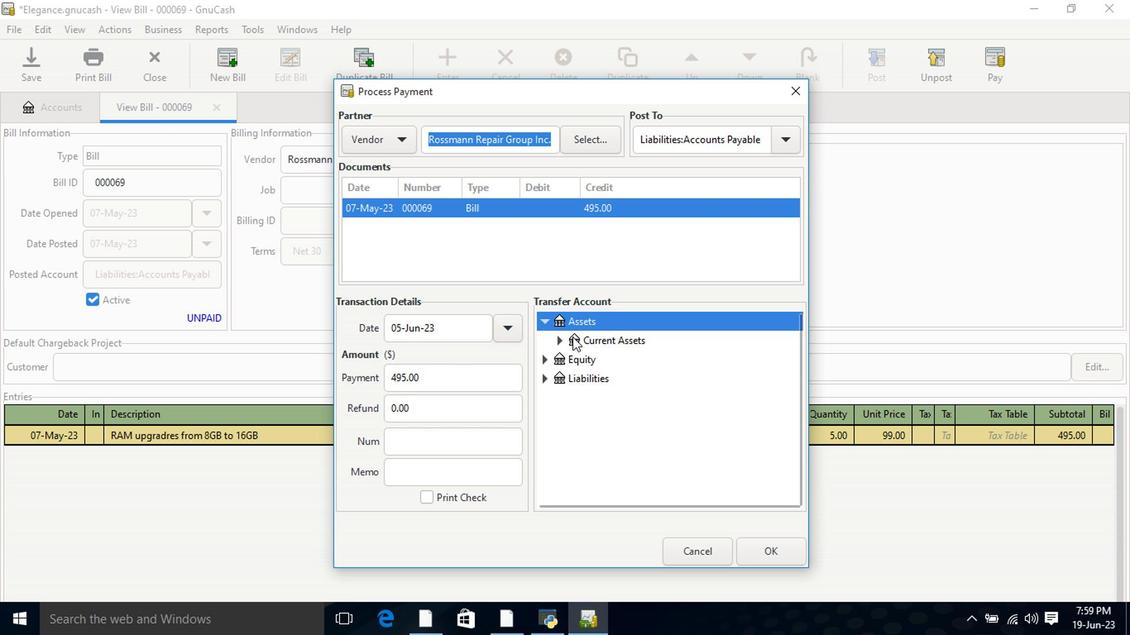 
Action: Mouse moved to (565, 343)
Screenshot: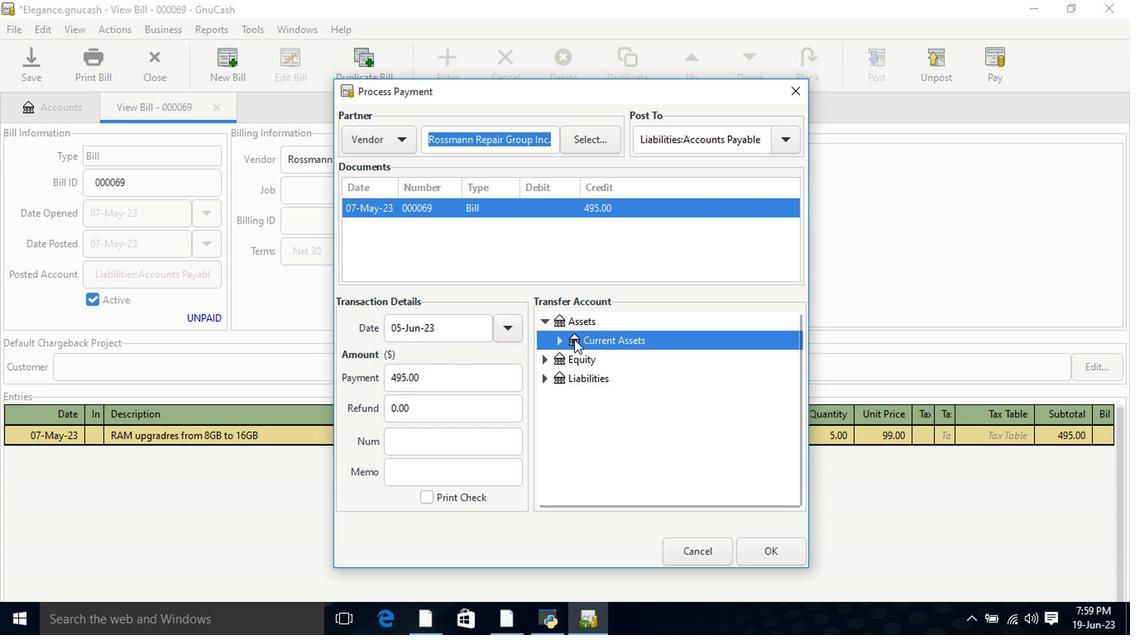 
Action: Mouse pressed left at (565, 343)
Screenshot: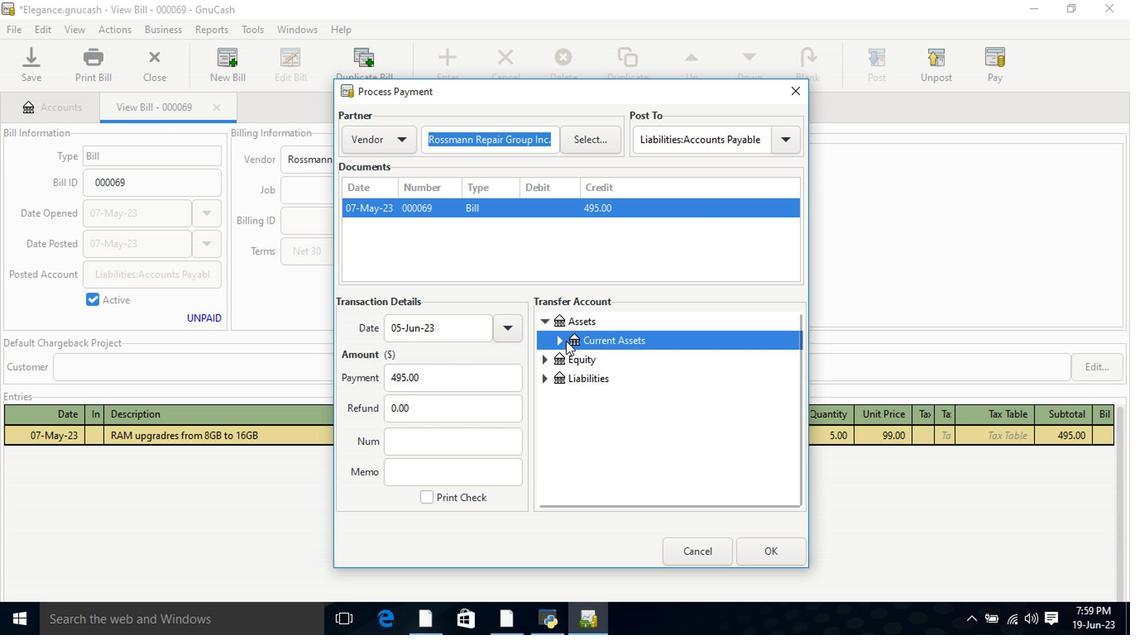 
Action: Mouse moved to (585, 362)
Screenshot: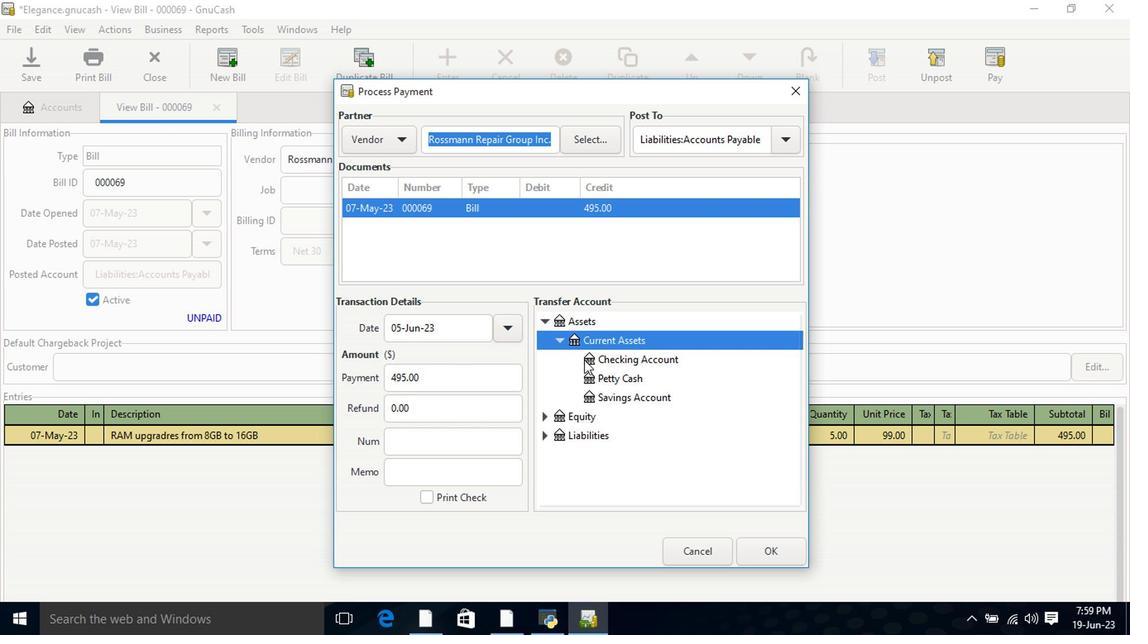 
Action: Mouse pressed left at (585, 362)
Screenshot: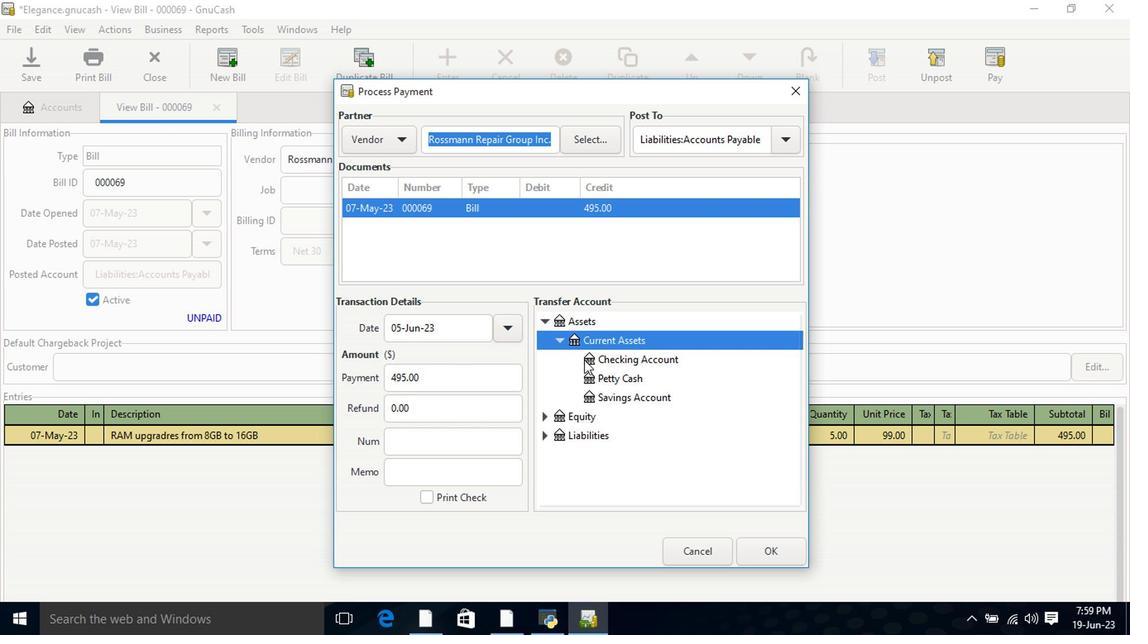 
Action: Mouse moved to (772, 546)
Screenshot: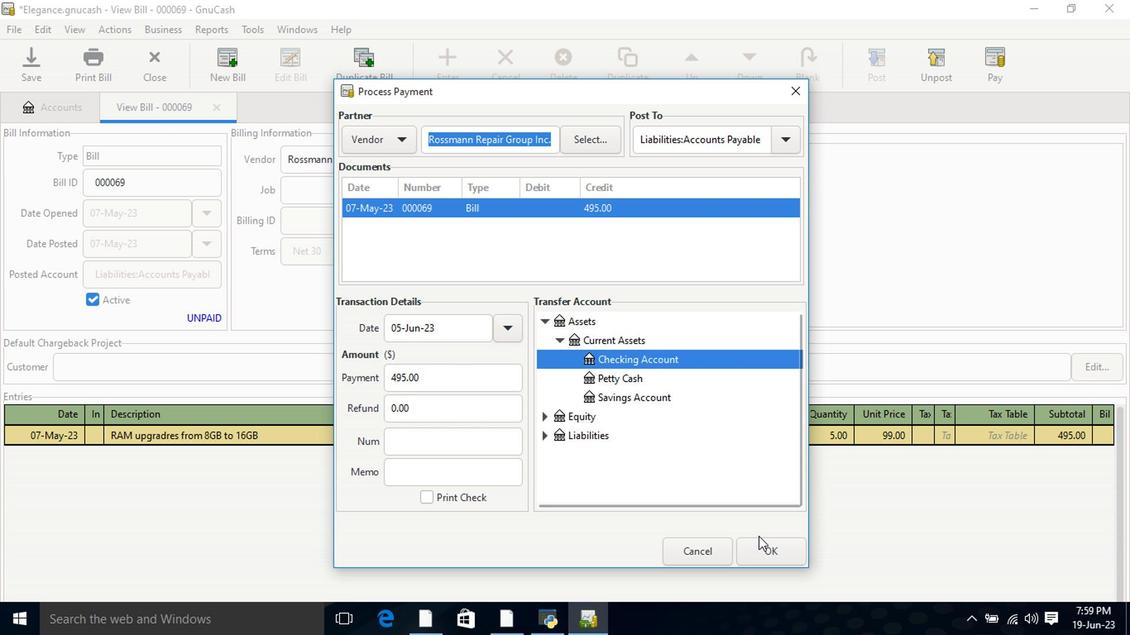 
Action: Mouse pressed left at (772, 546)
Screenshot: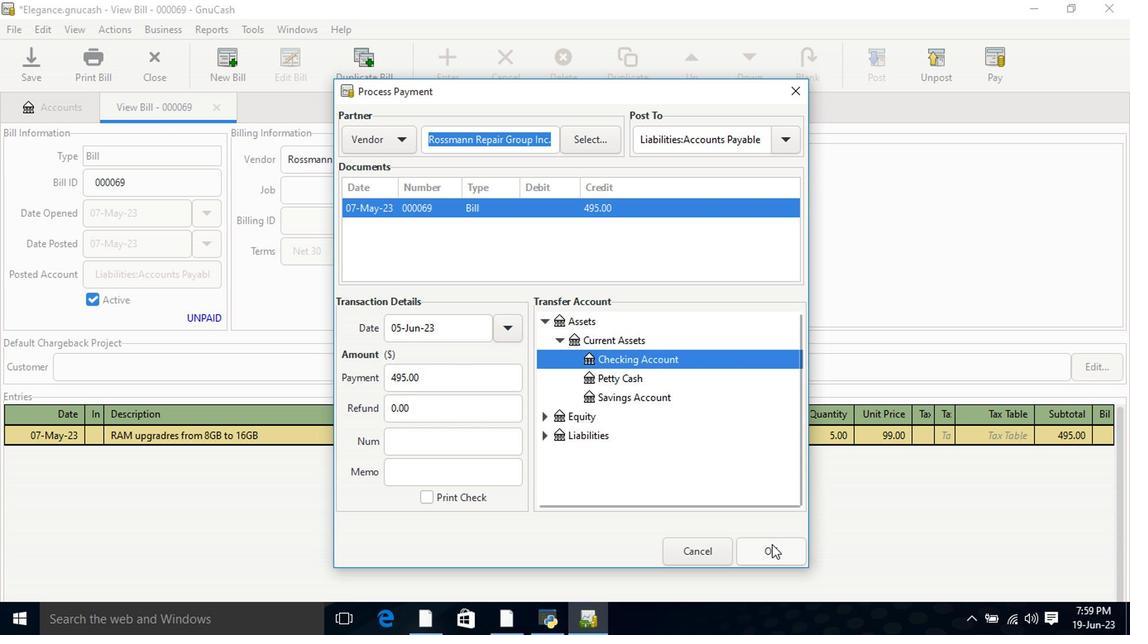 
Action: Mouse moved to (100, 65)
Screenshot: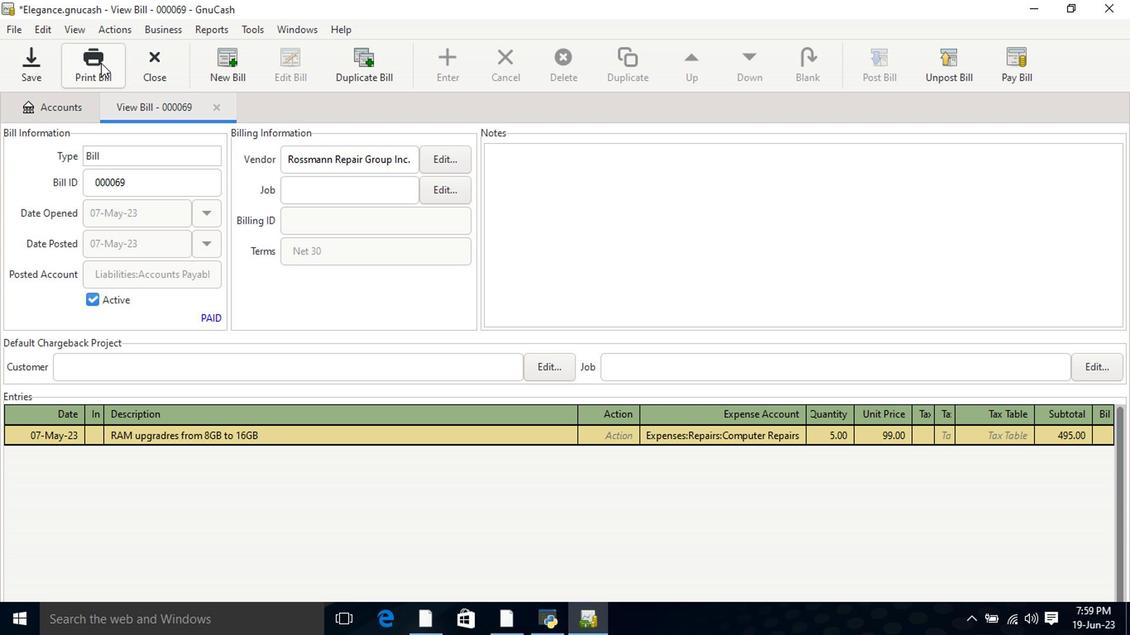 
Action: Mouse pressed left at (100, 65)
Screenshot: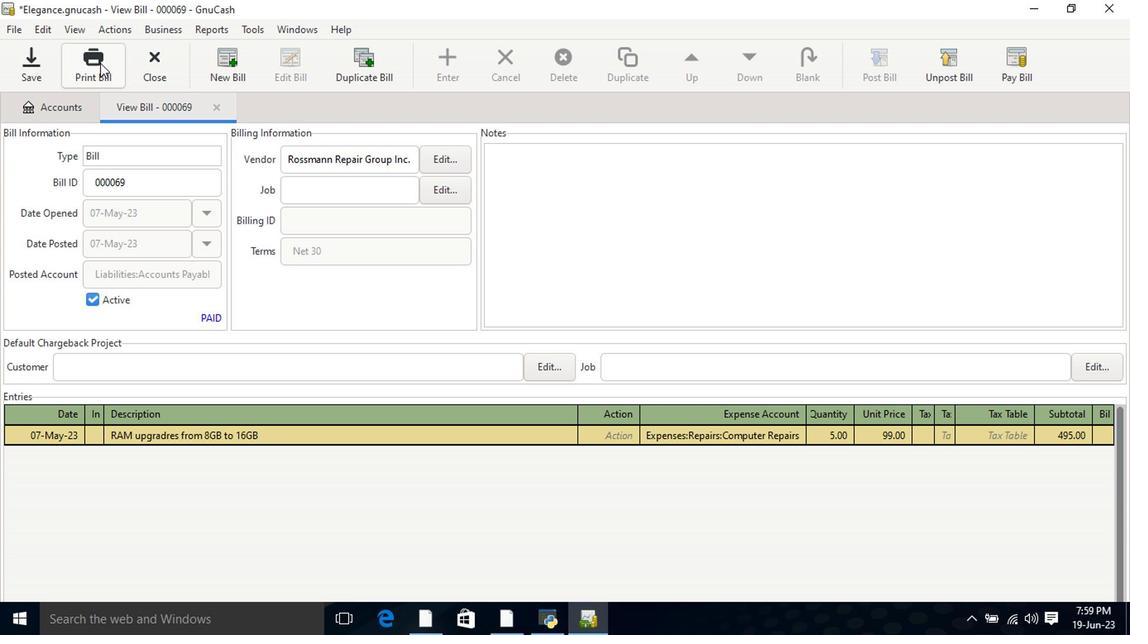 
Action: Mouse moved to (522, 499)
Screenshot: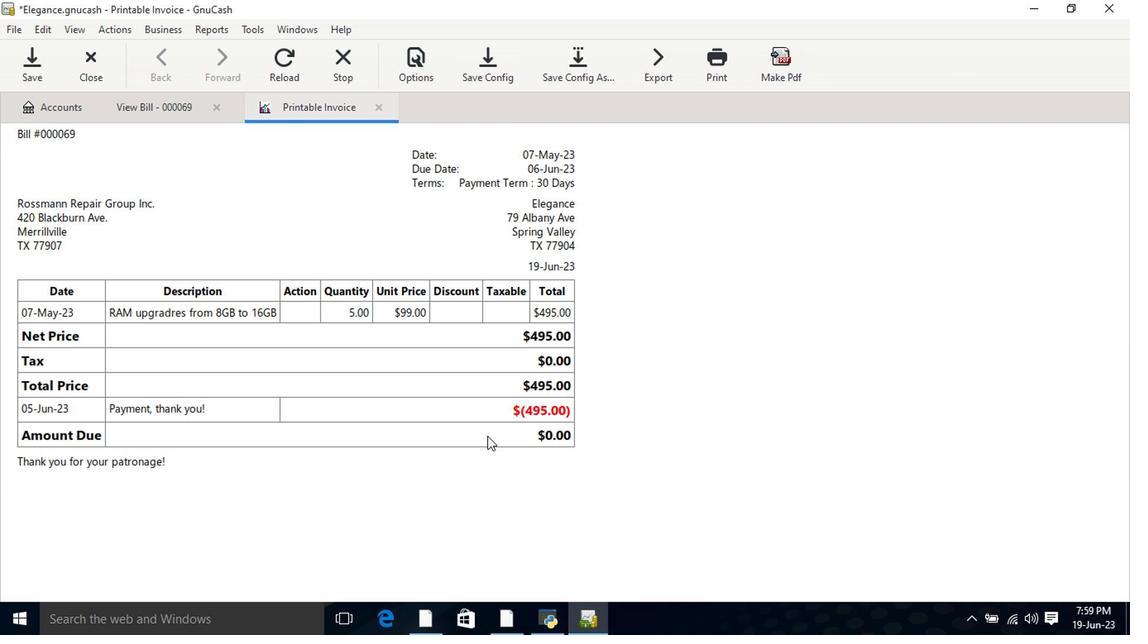 
